 Task: Assign Issue Issue0000000356 to Sprint Sprint0000000214 in Scrum Project Project0000000072 in Jira. Assign Issue Issue0000000357 to Sprint Sprint0000000214 in Scrum Project Project0000000072 in Jira. Assign Issue Issue0000000358 to Sprint Sprint0000000215 in Scrum Project Project0000000072 in Jira. Assign Issue Issue0000000359 to Sprint Sprint0000000215 in Scrum Project Project0000000072 in Jira. Assign Issue Issue0000000360 to Sprint Sprint0000000216 in Scrum Project Project0000000072 in Jira
Action: Mouse moved to (341, 116)
Screenshot: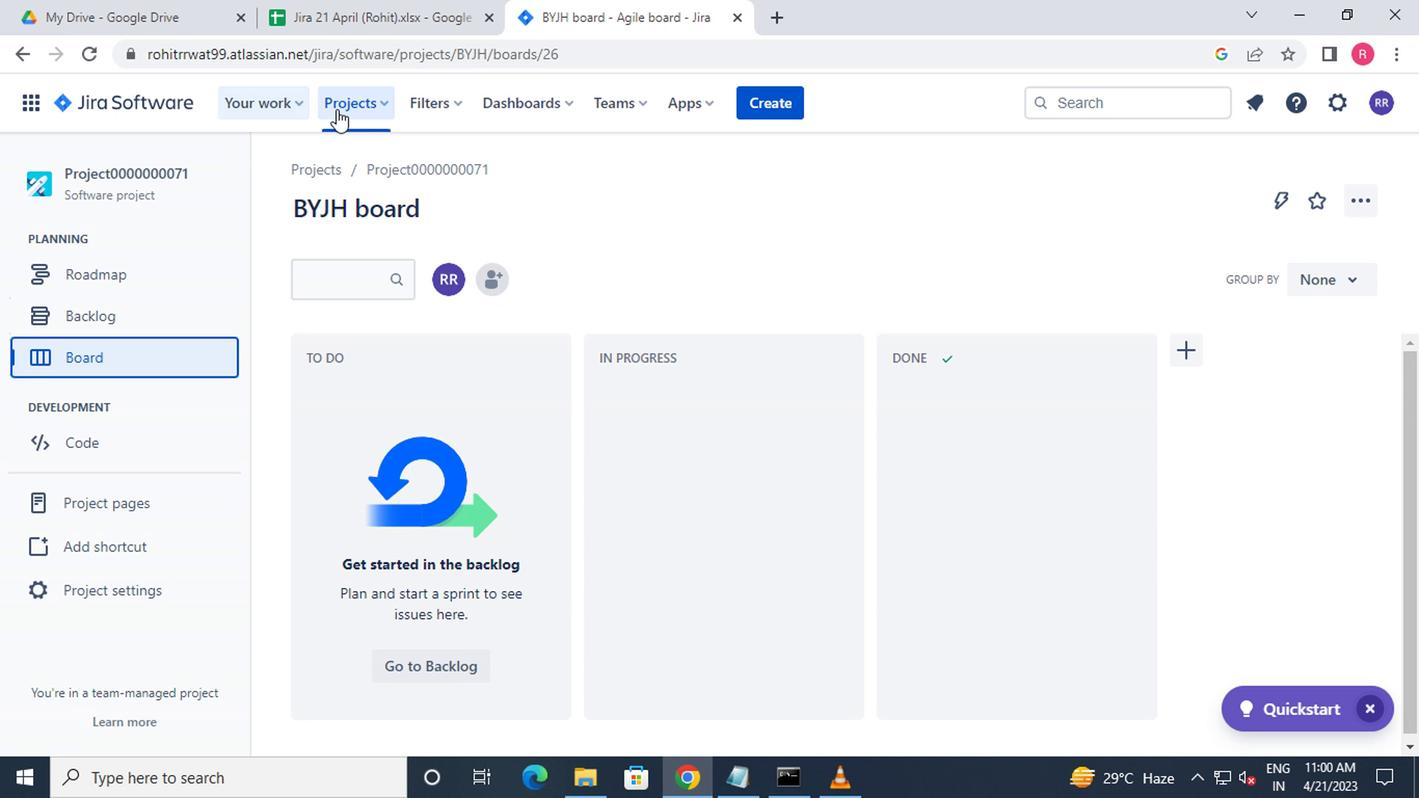 
Action: Mouse pressed left at (341, 116)
Screenshot: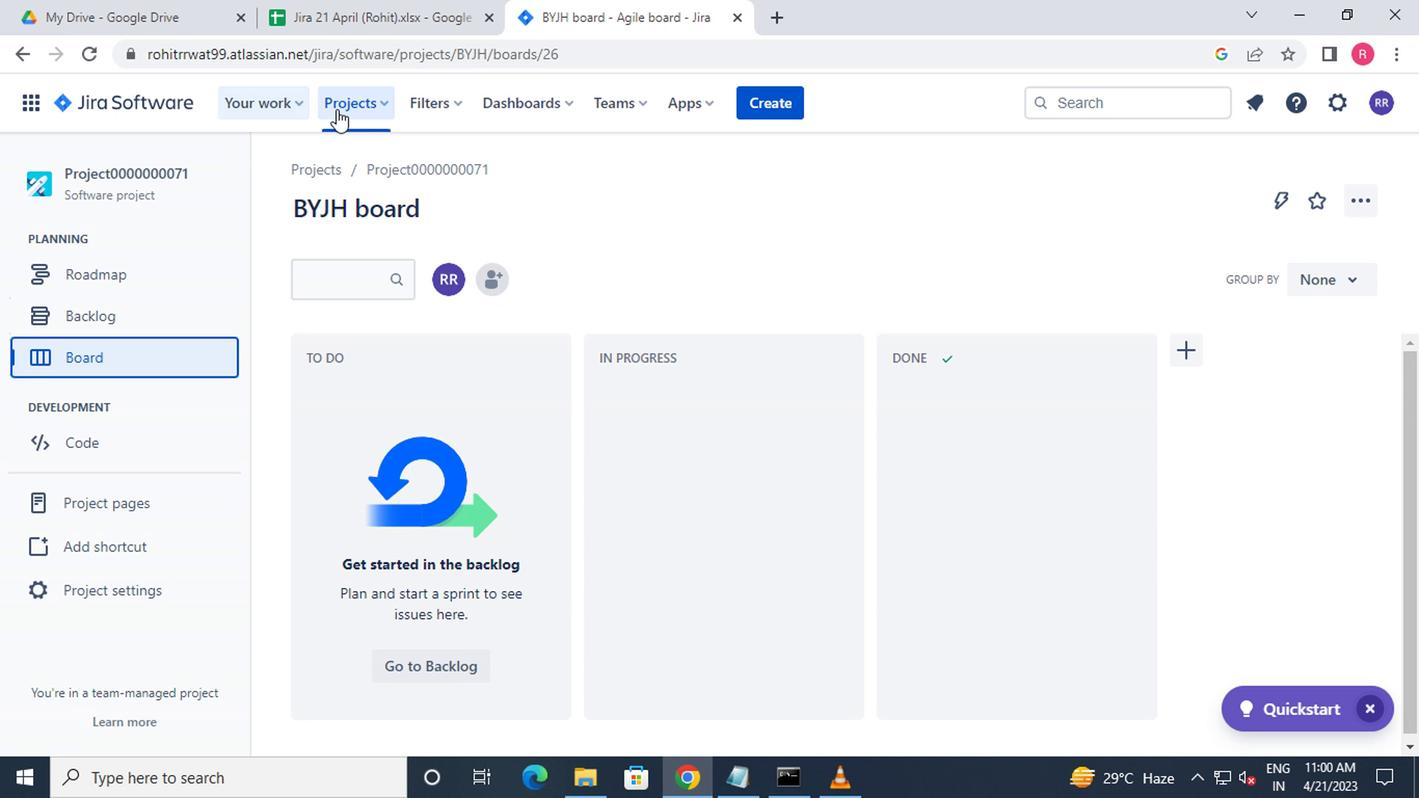 
Action: Mouse moved to (439, 251)
Screenshot: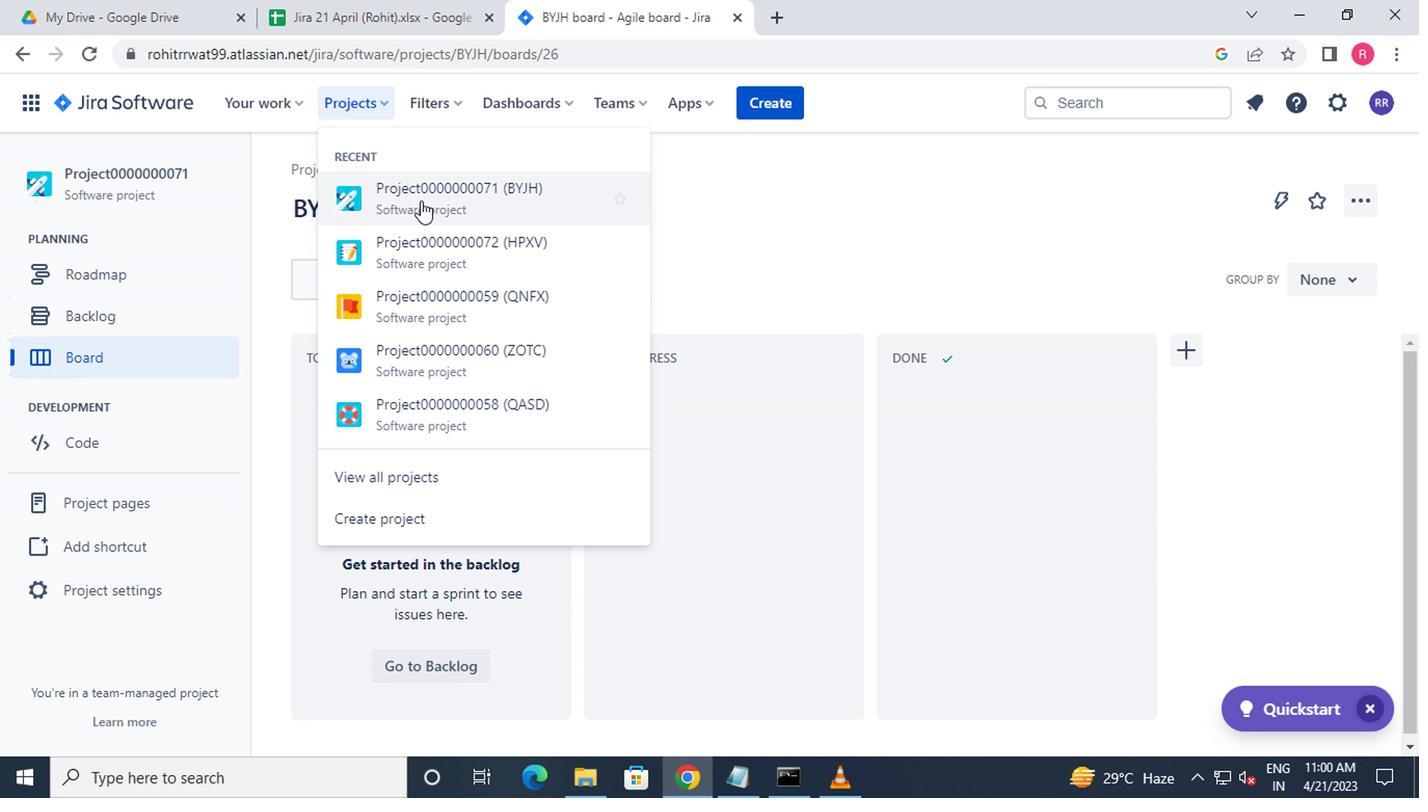 
Action: Mouse pressed left at (439, 251)
Screenshot: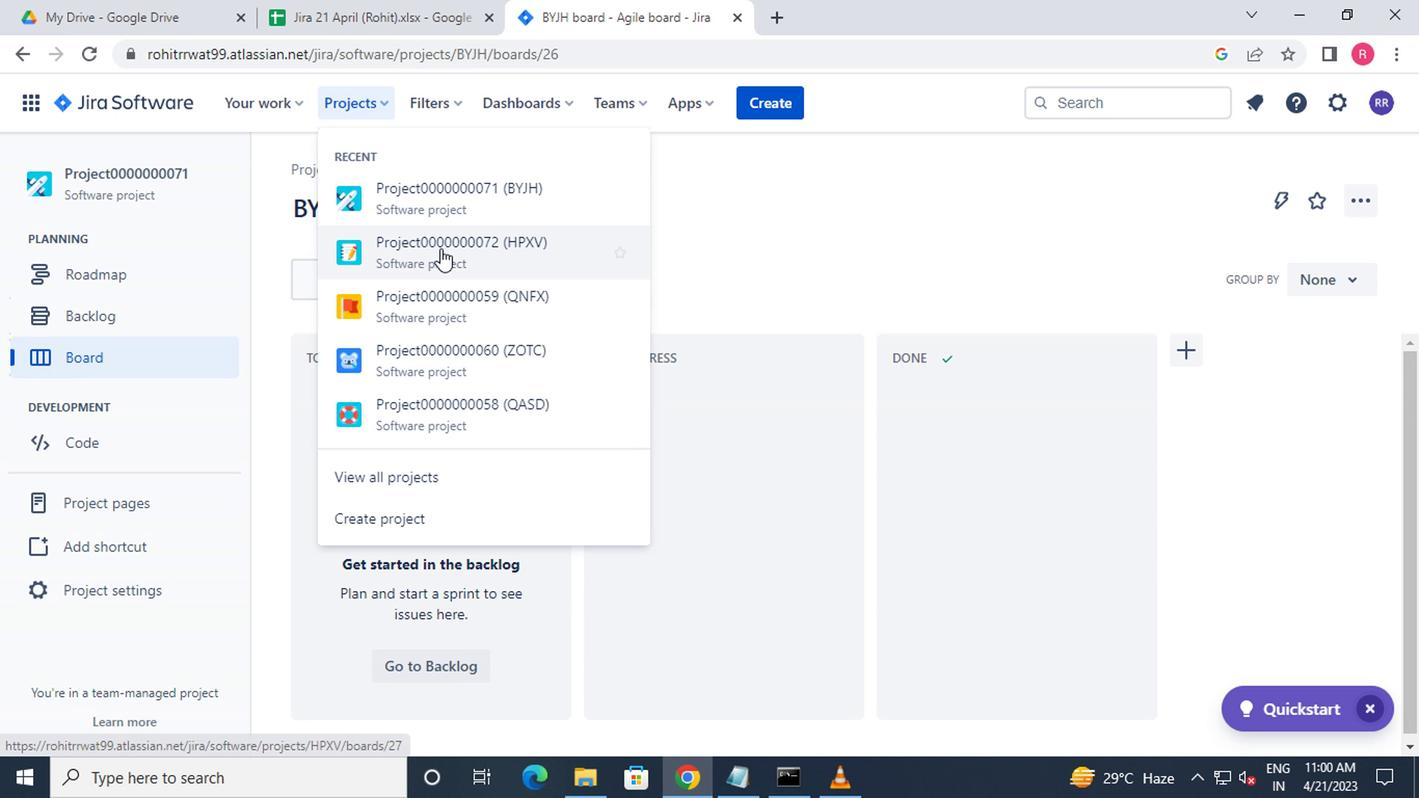 
Action: Mouse moved to (104, 311)
Screenshot: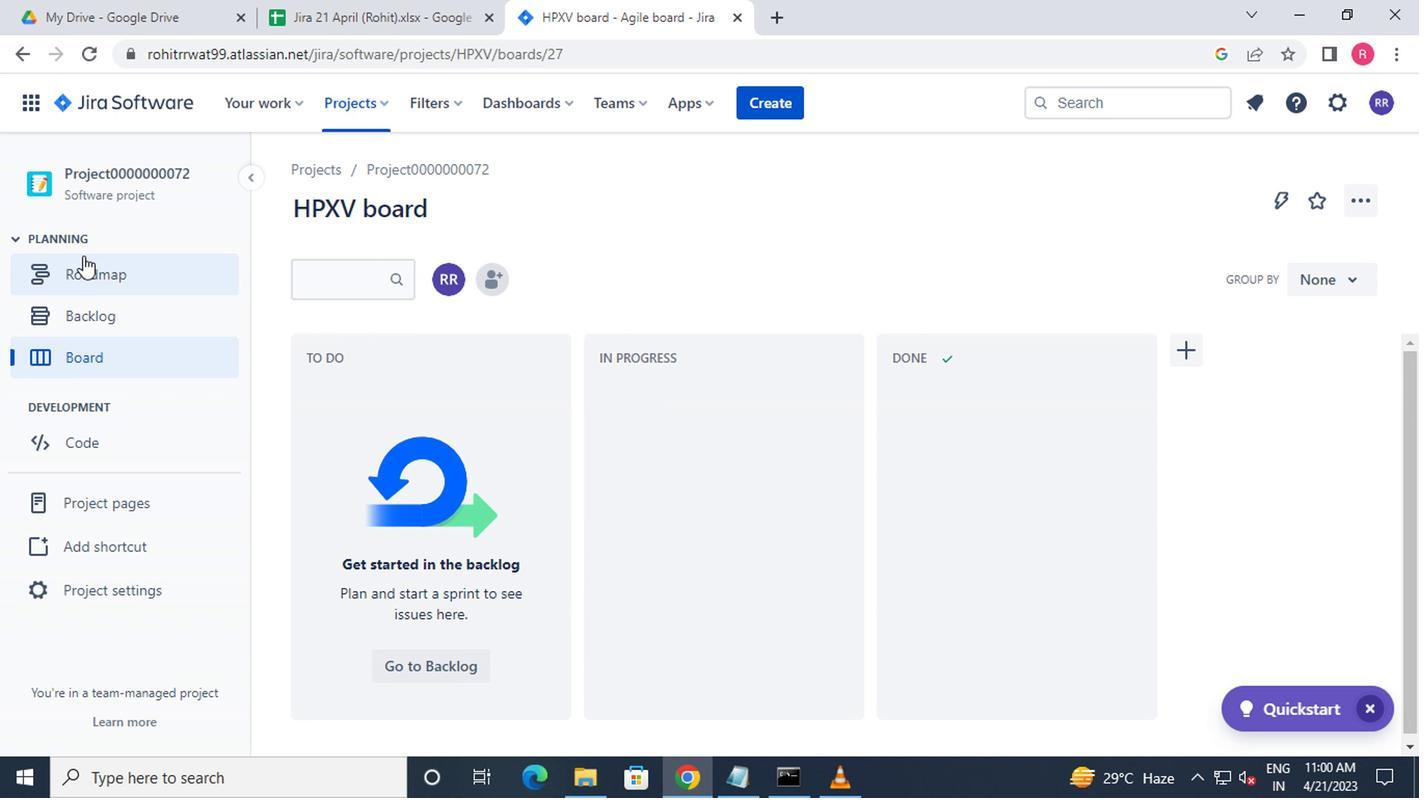
Action: Mouse pressed left at (104, 311)
Screenshot: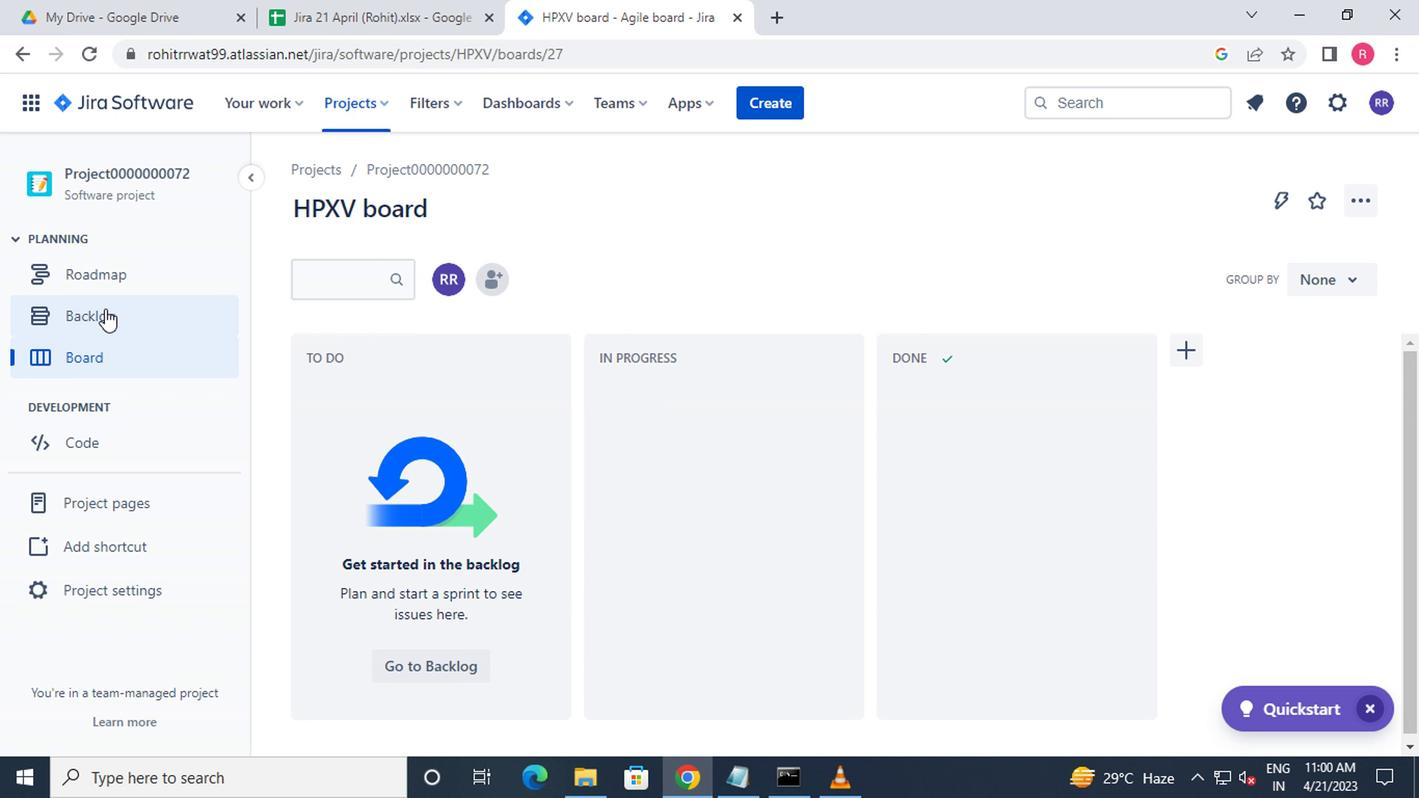 
Action: Mouse moved to (433, 343)
Screenshot: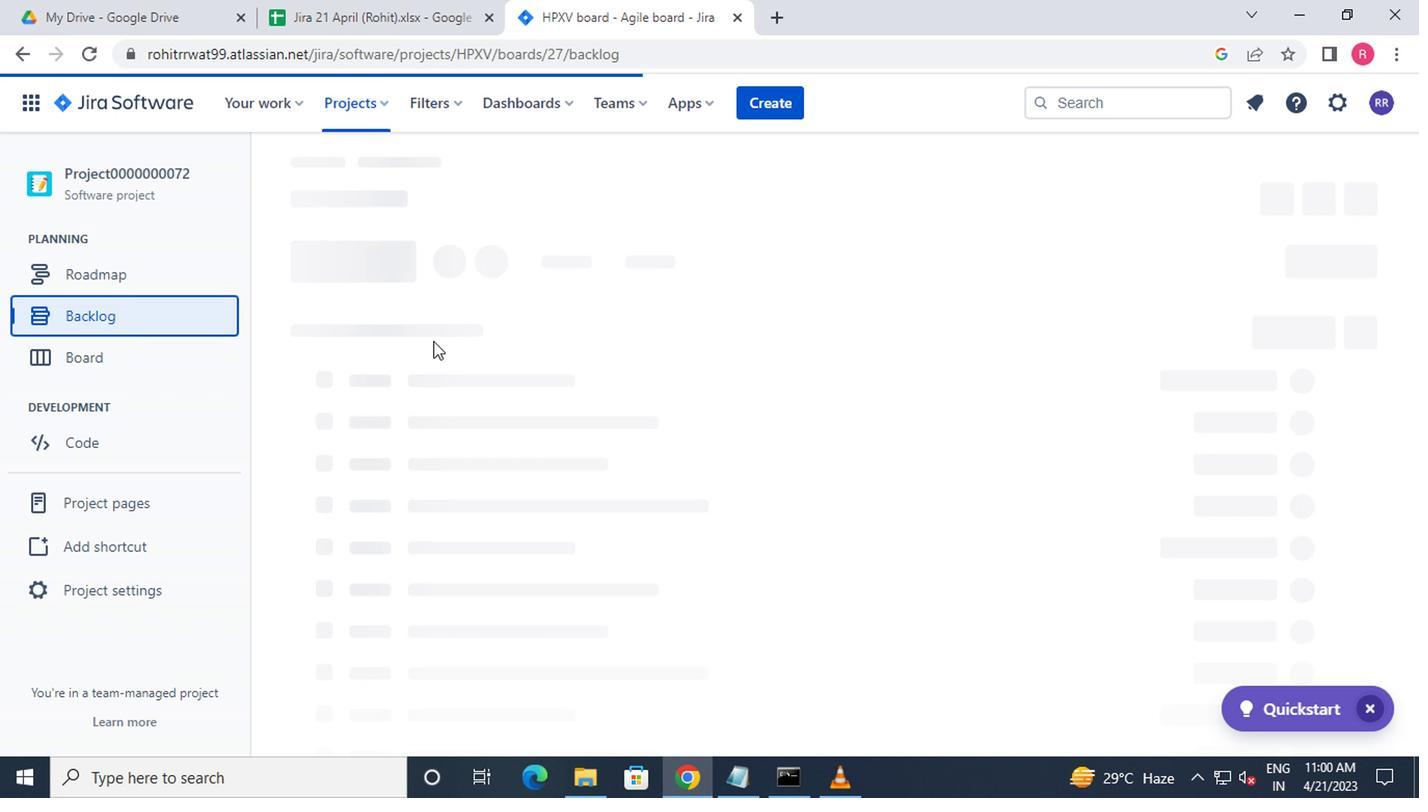 
Action: Mouse scrolled (433, 342) with delta (0, -1)
Screenshot: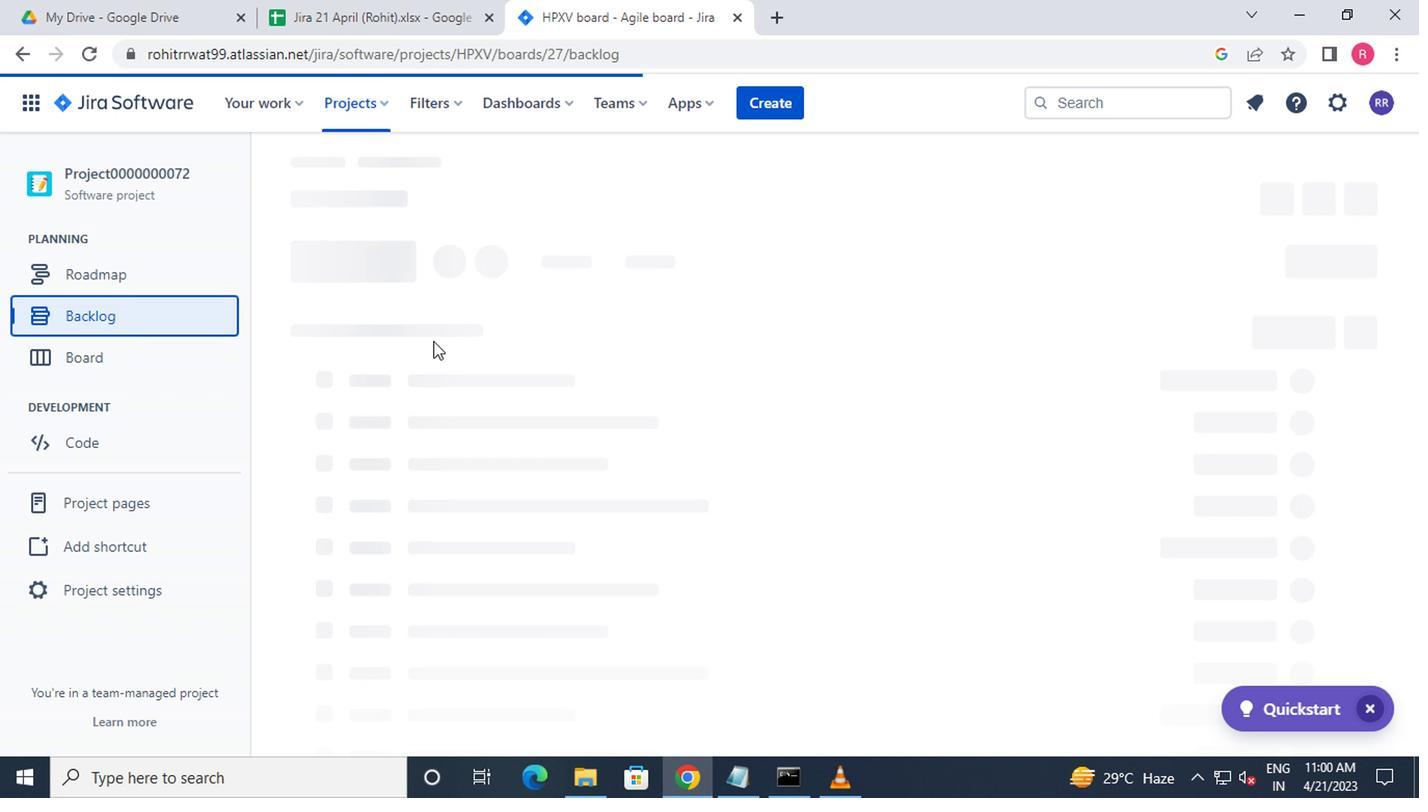 
Action: Mouse moved to (438, 344)
Screenshot: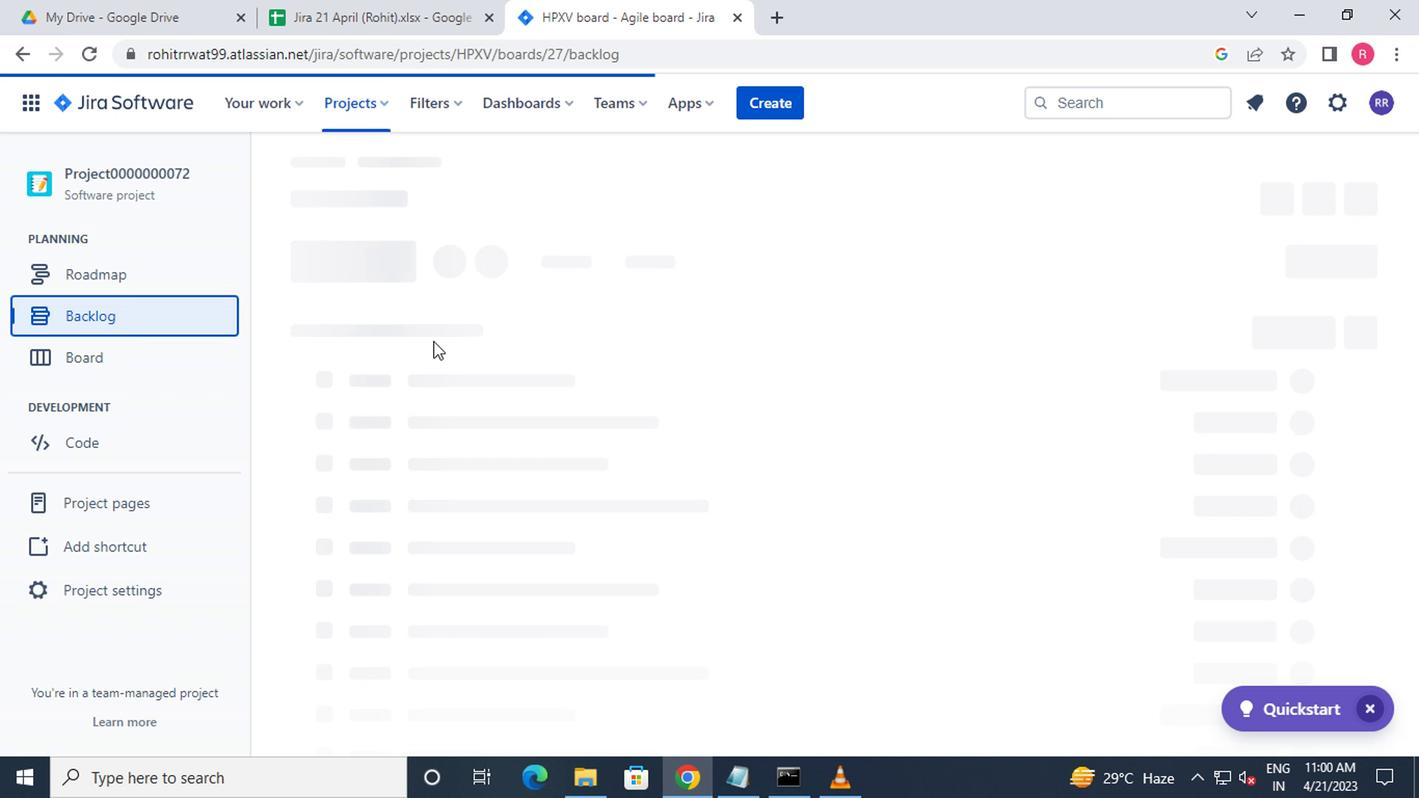 
Action: Mouse scrolled (438, 343) with delta (0, 0)
Screenshot: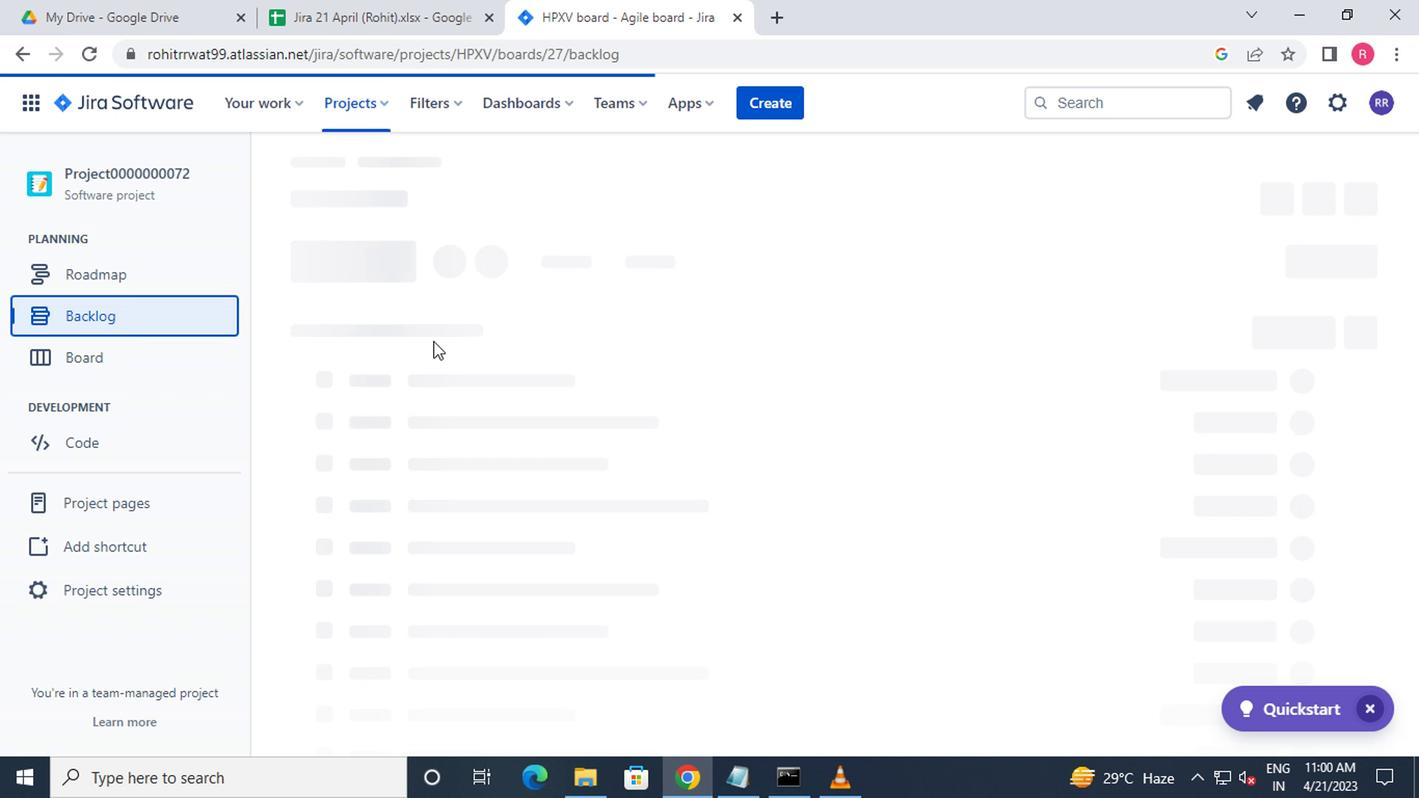 
Action: Mouse moved to (439, 344)
Screenshot: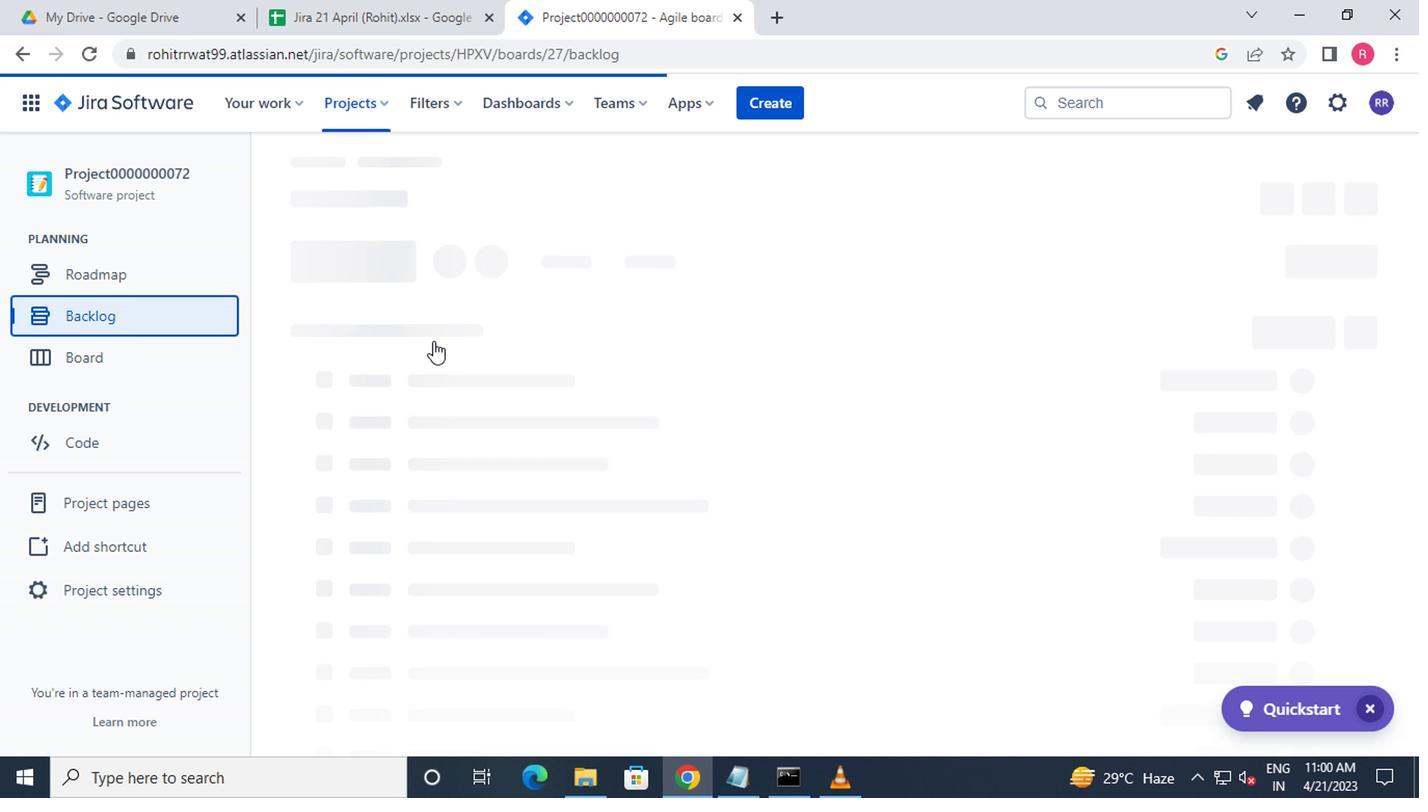 
Action: Mouse scrolled (439, 343) with delta (0, 0)
Screenshot: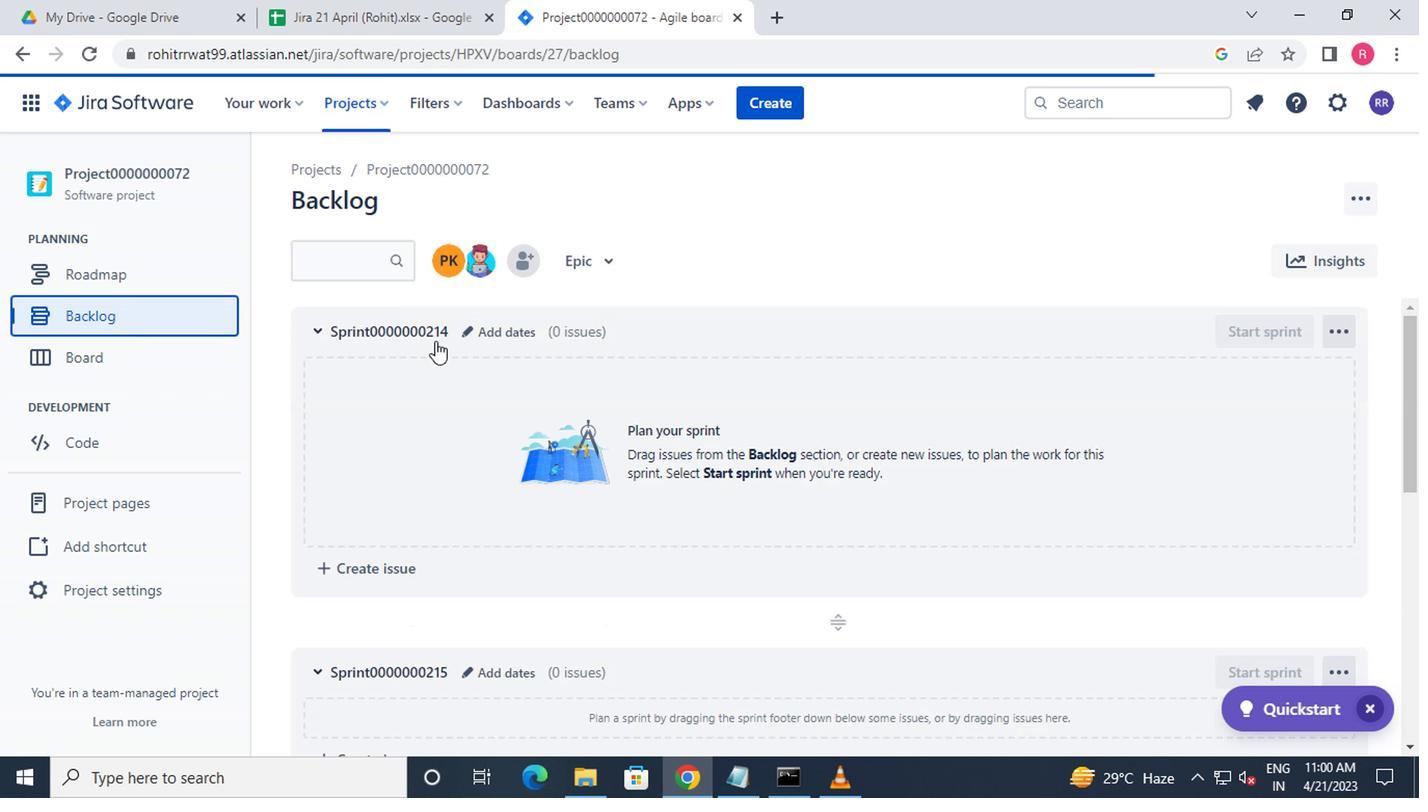 
Action: Mouse moved to (439, 351)
Screenshot: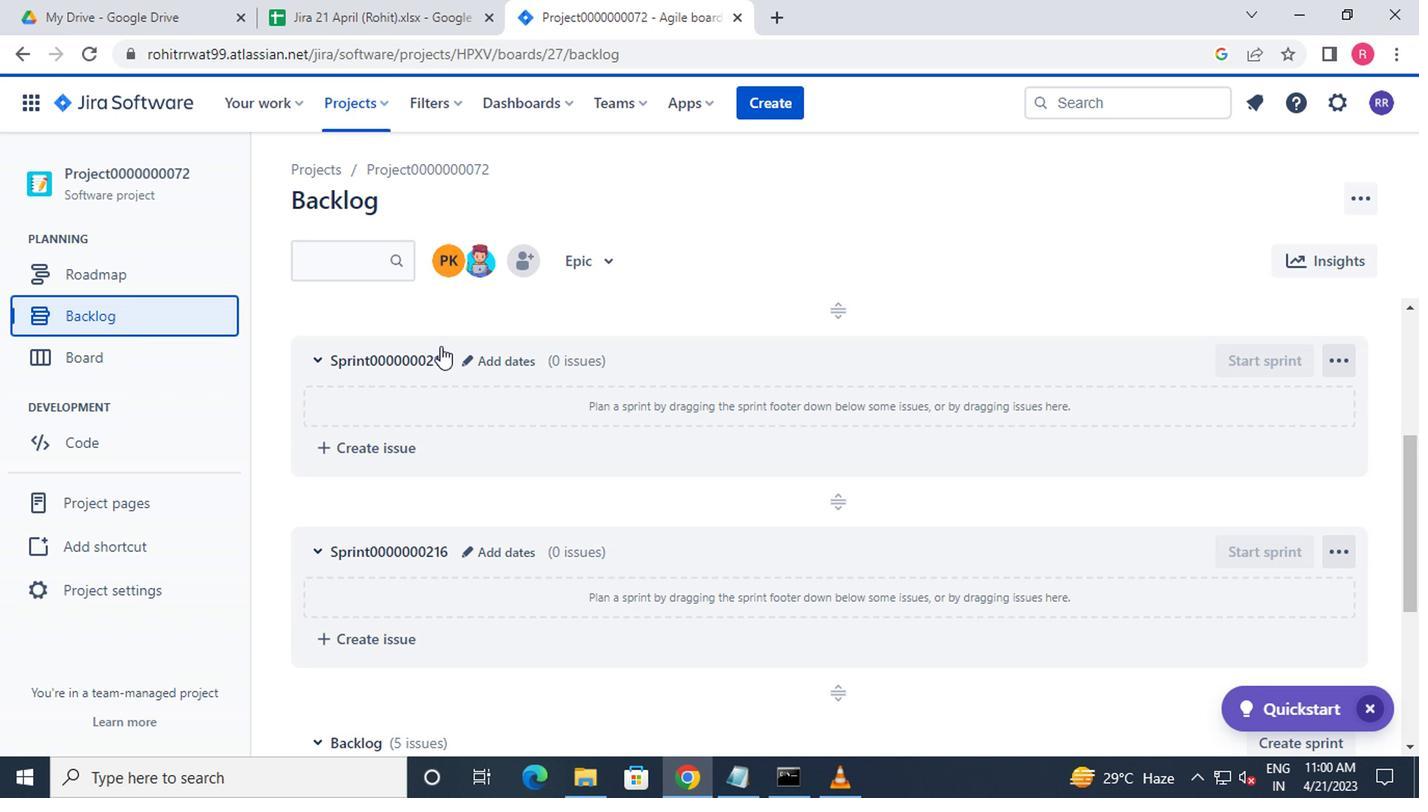 
Action: Mouse scrolled (439, 349) with delta (0, -1)
Screenshot: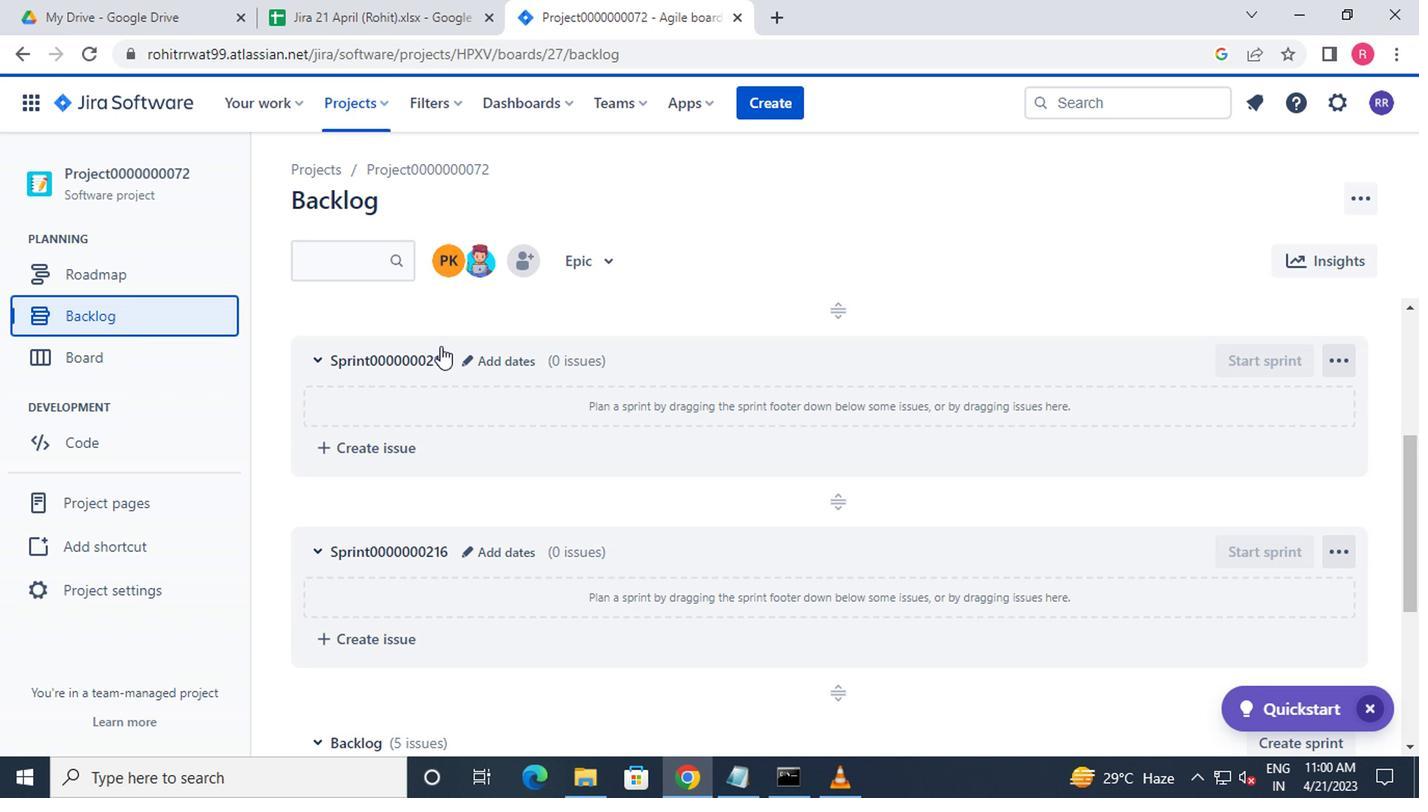 
Action: Mouse moved to (439, 351)
Screenshot: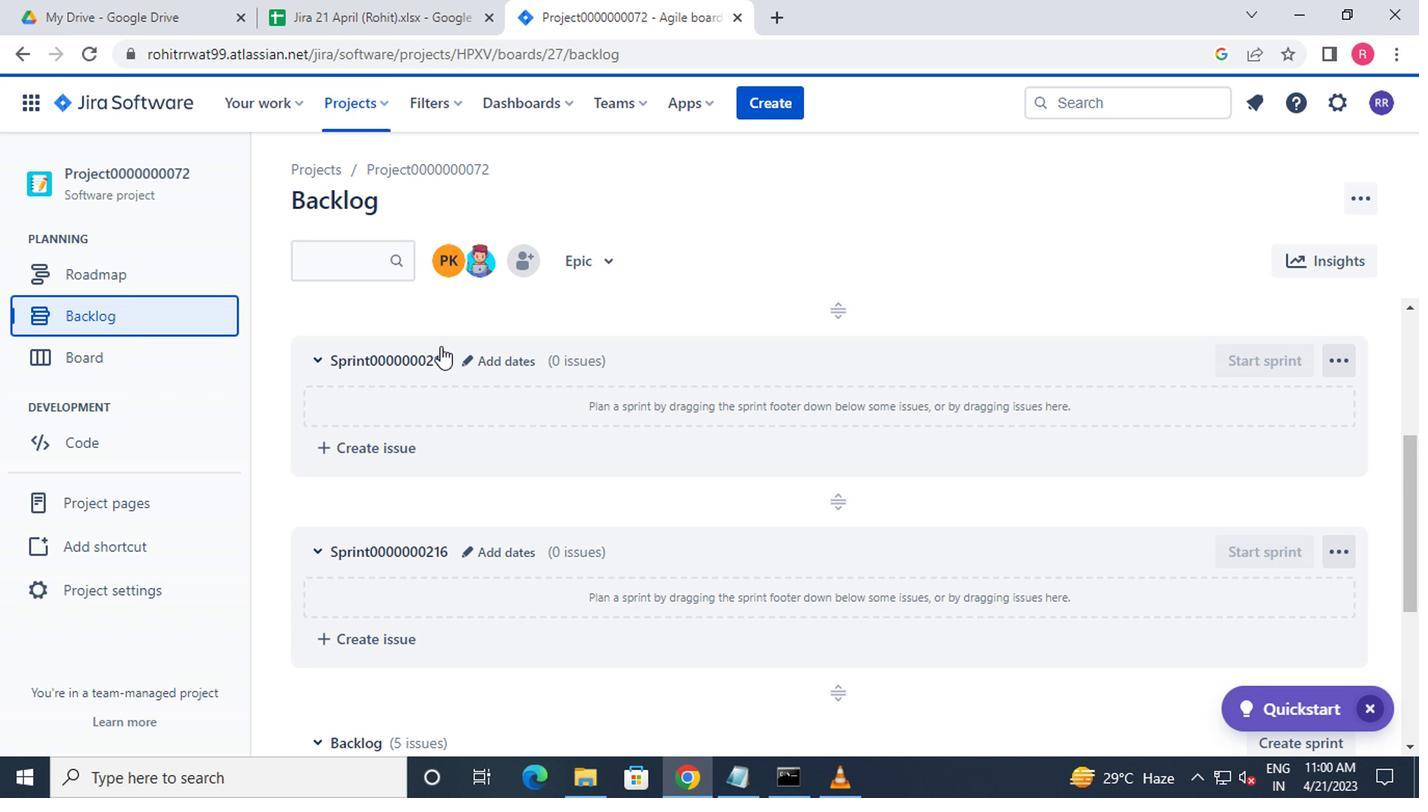 
Action: Mouse scrolled (439, 351) with delta (0, 0)
Screenshot: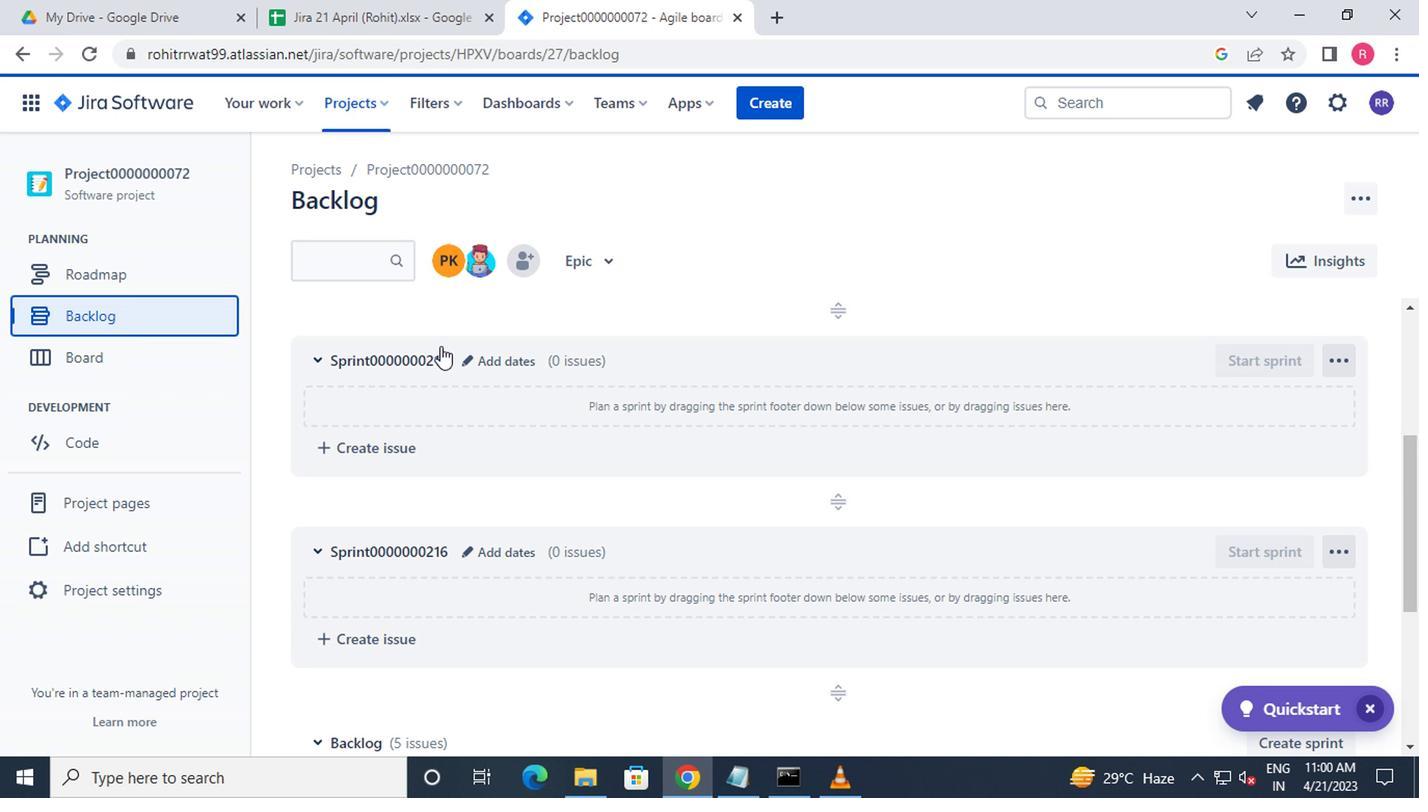 
Action: Mouse moved to (439, 352)
Screenshot: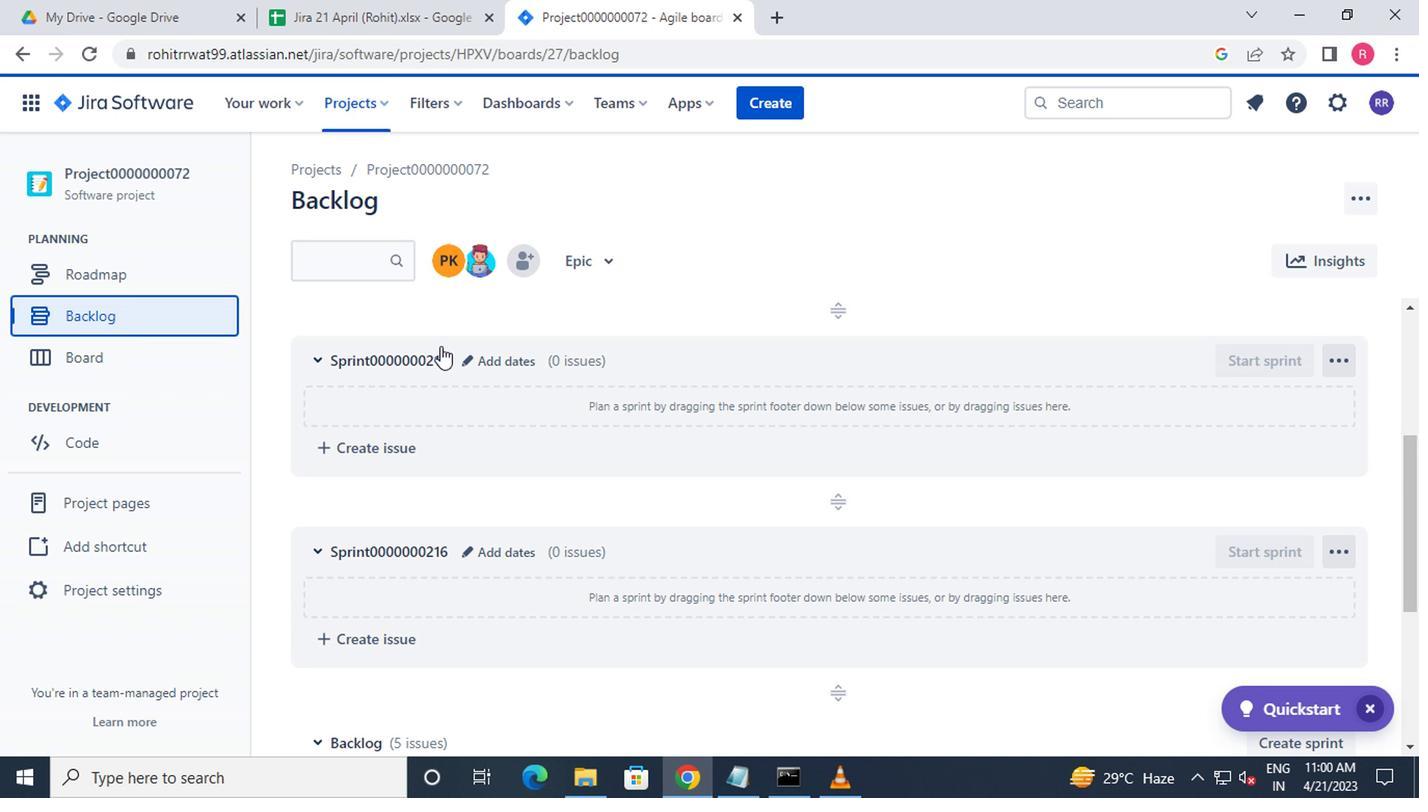
Action: Mouse scrolled (439, 351) with delta (0, 0)
Screenshot: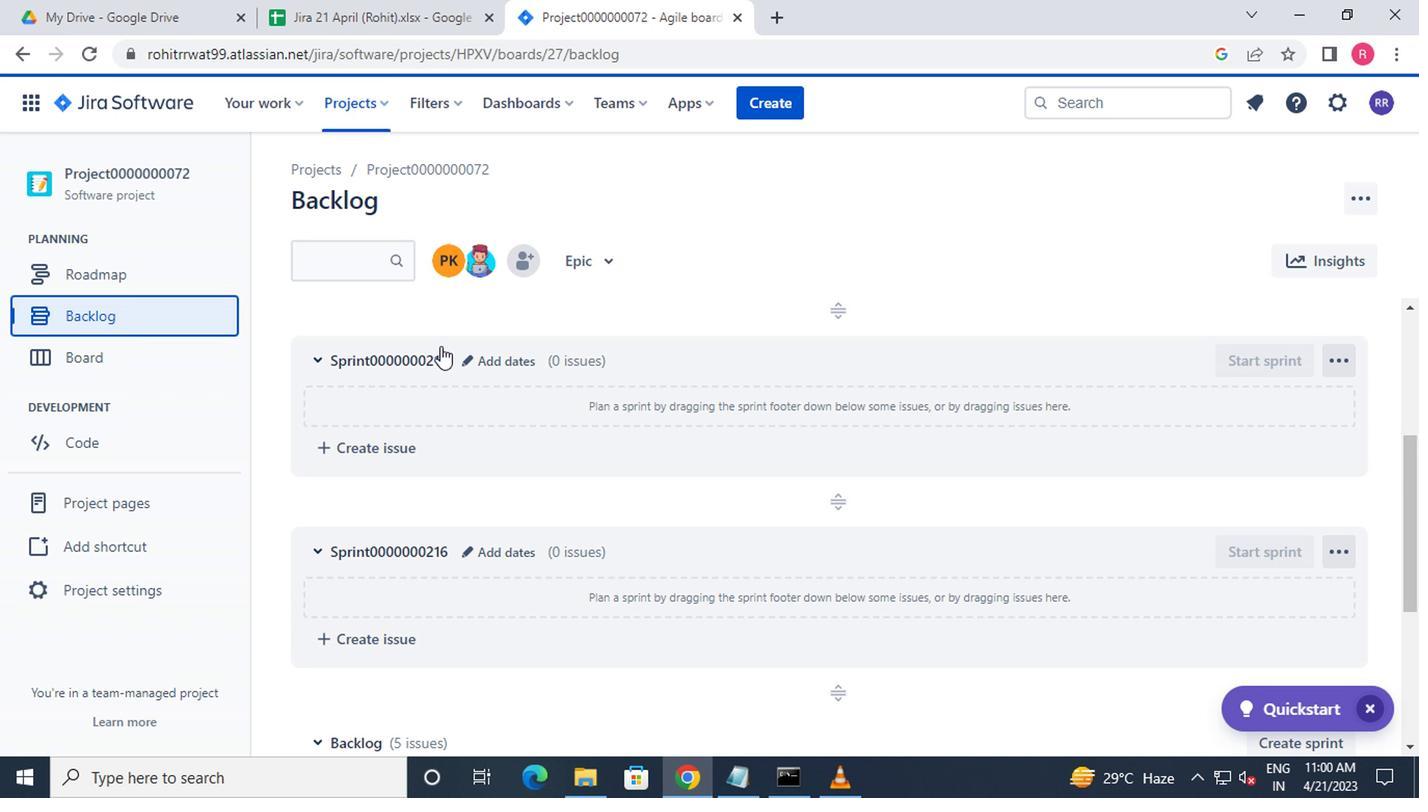 
Action: Mouse moved to (465, 422)
Screenshot: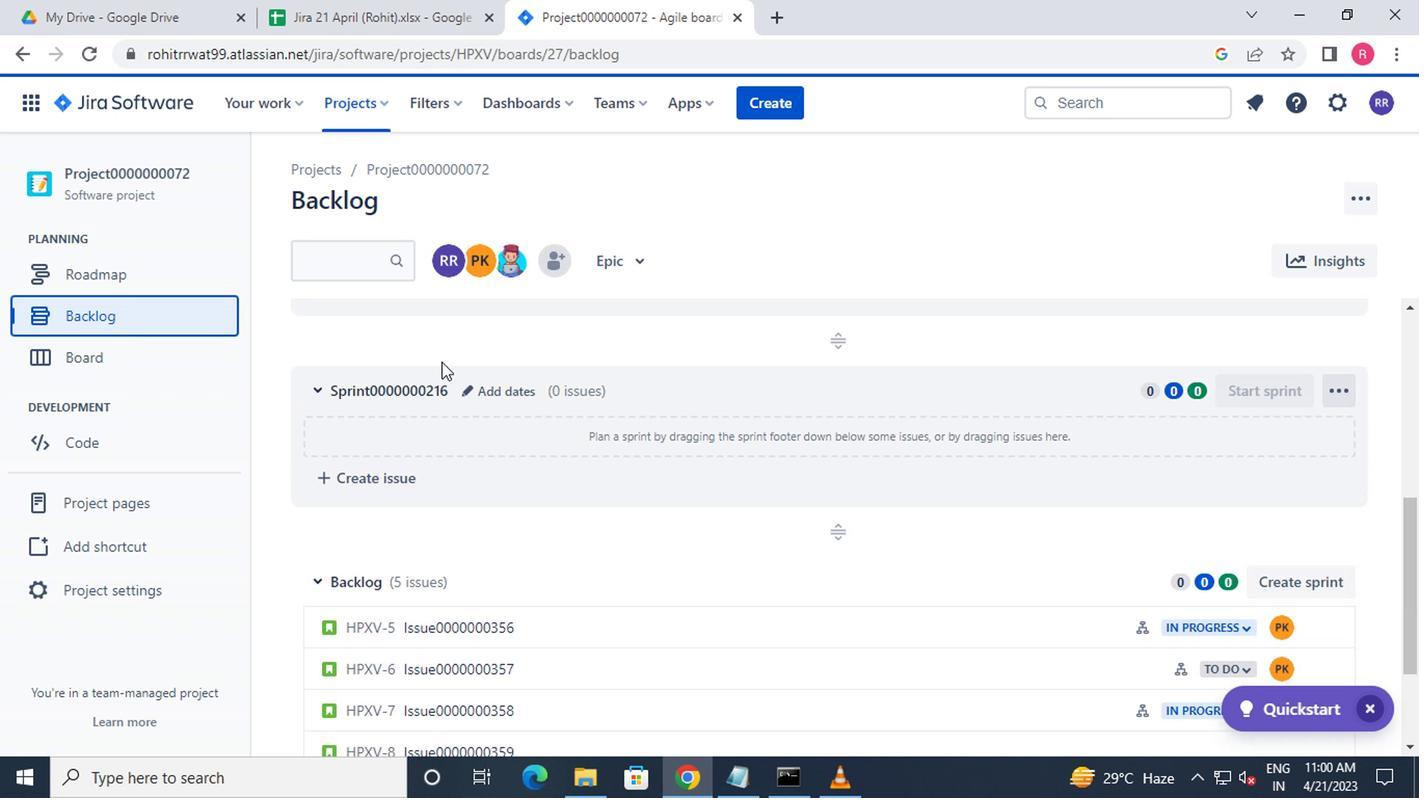 
Action: Mouse scrolled (465, 421) with delta (0, 0)
Screenshot: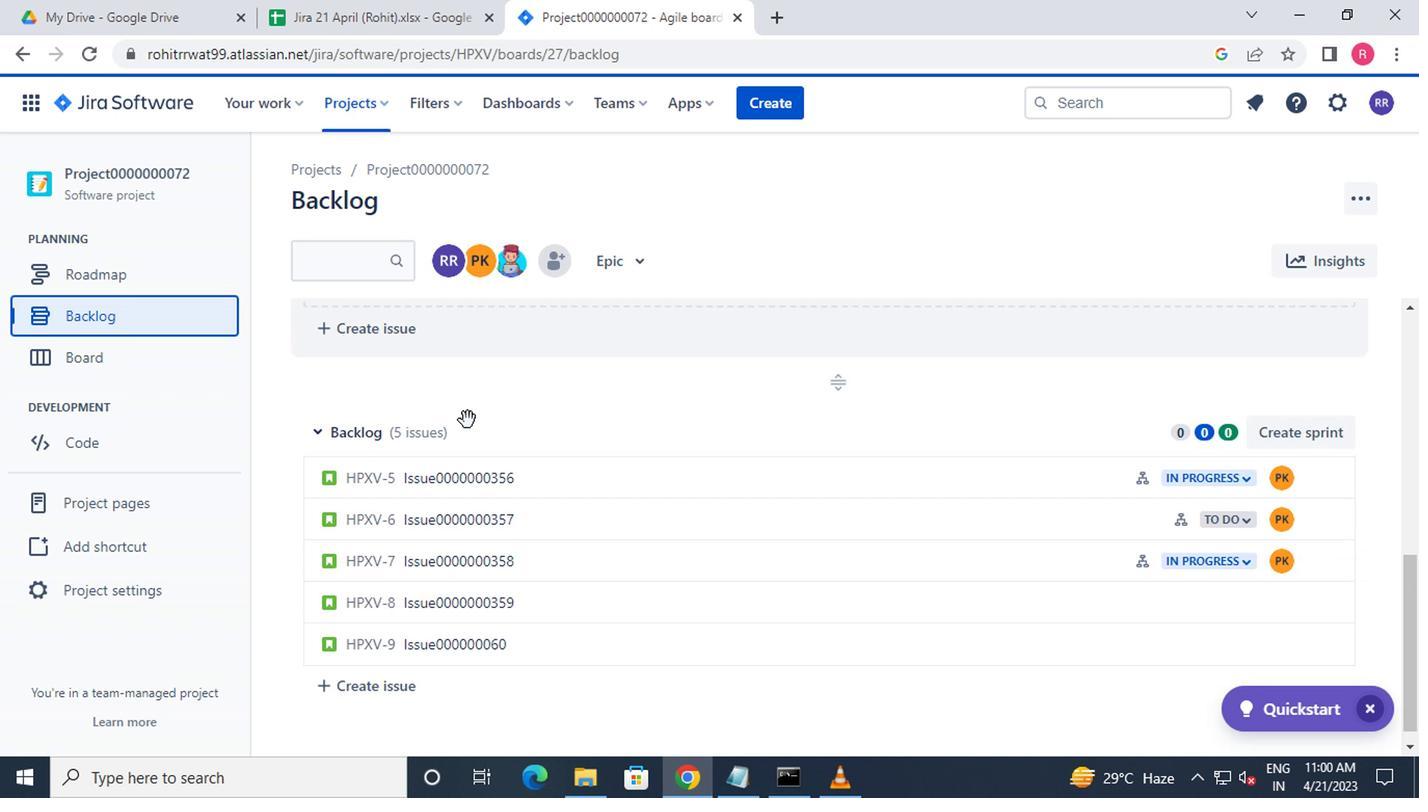 
Action: Mouse moved to (1309, 460)
Screenshot: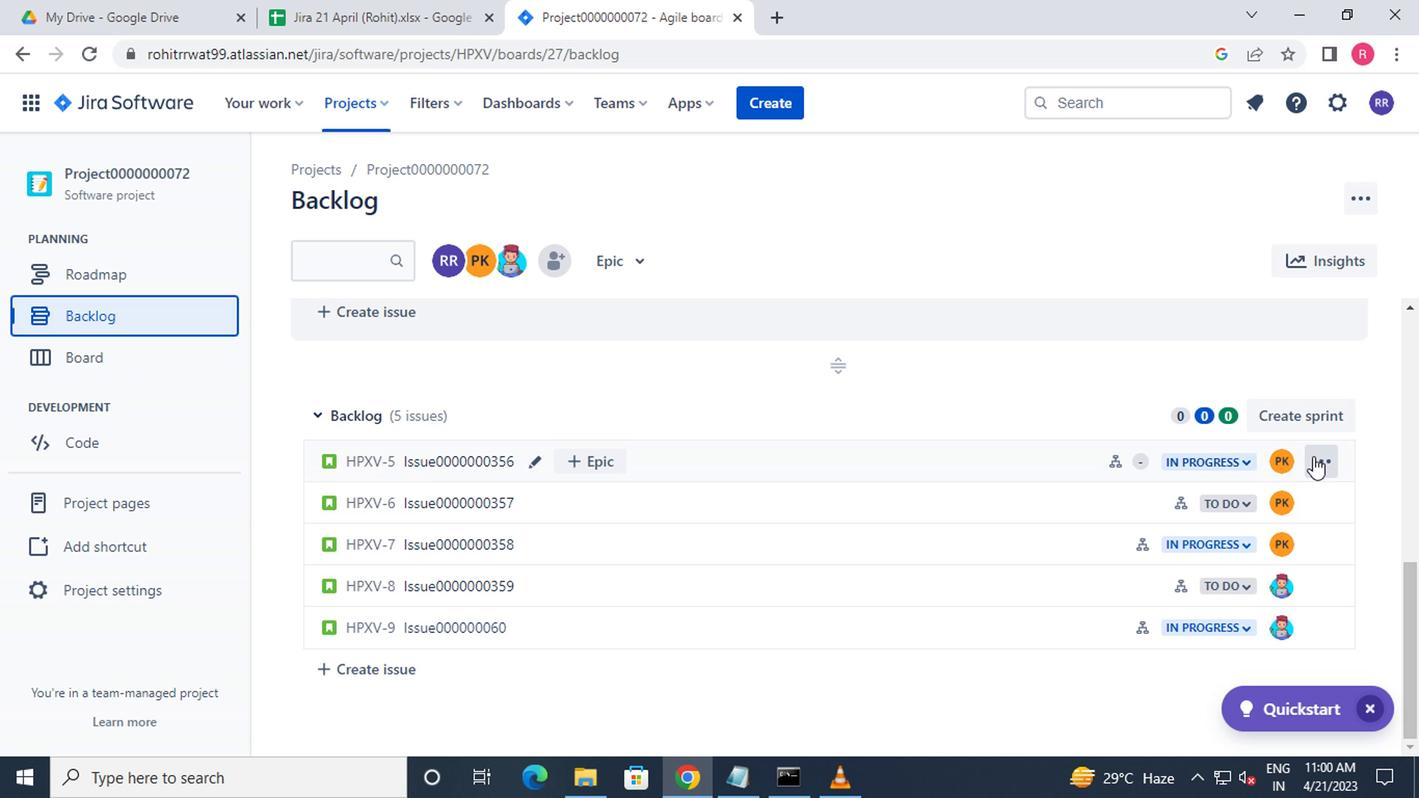 
Action: Mouse pressed left at (1309, 460)
Screenshot: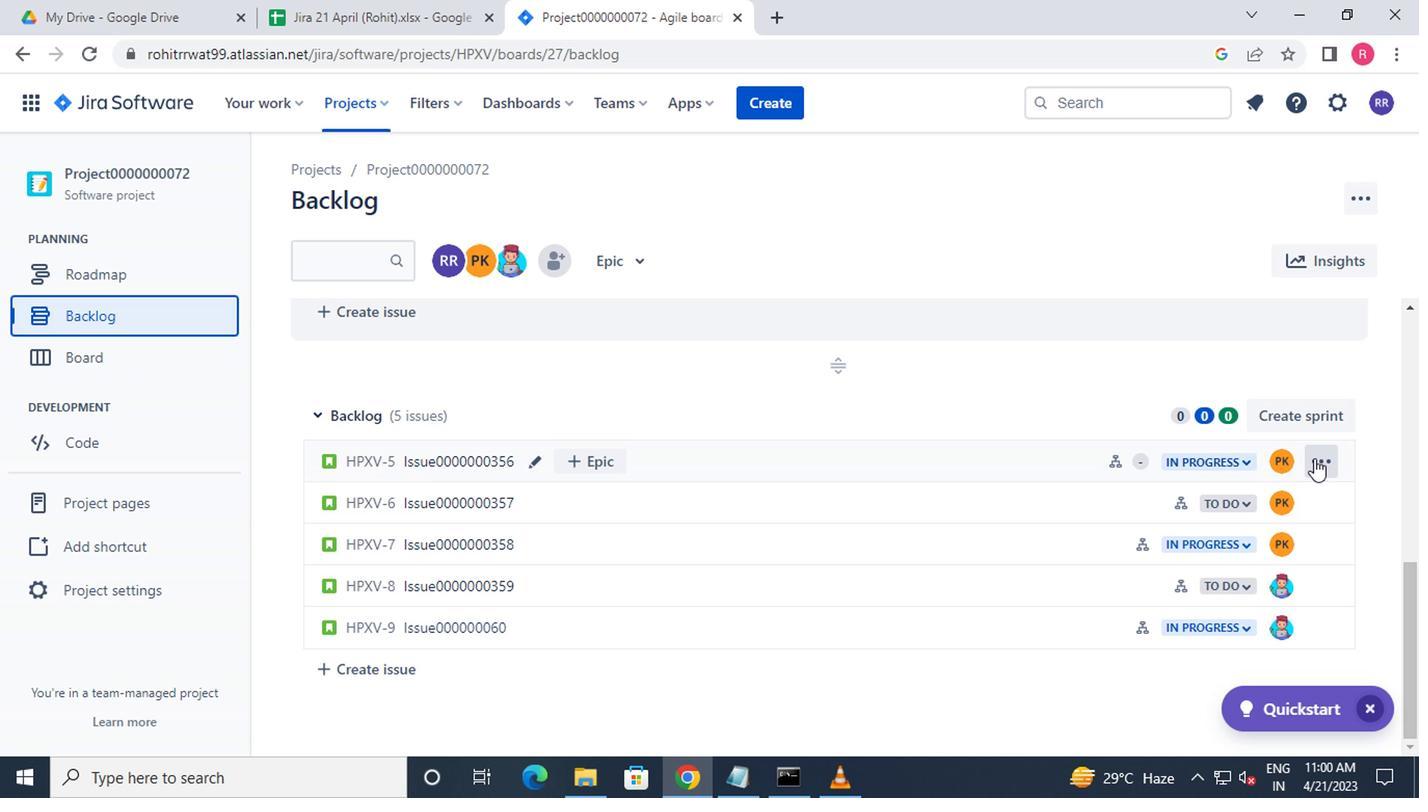 
Action: Mouse moved to (1272, 325)
Screenshot: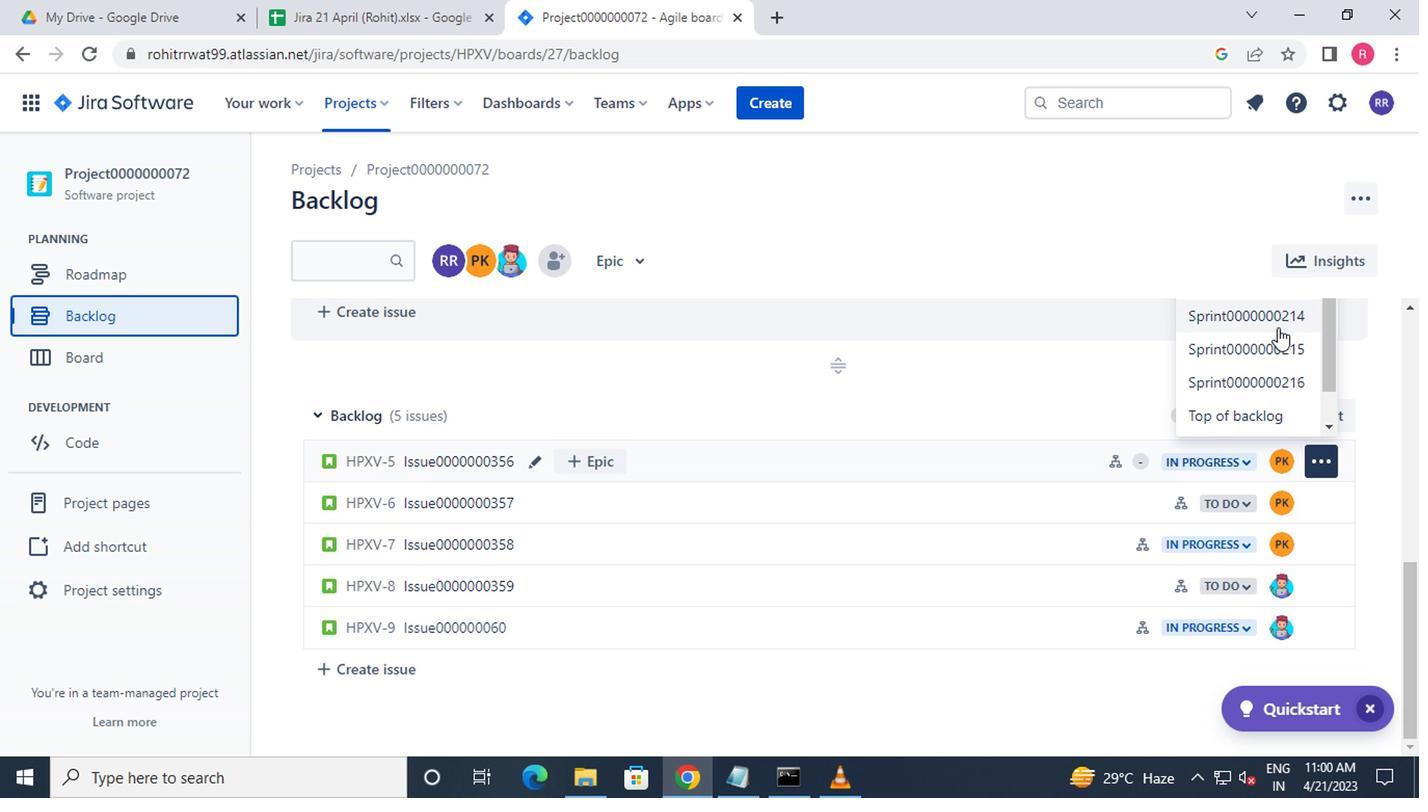 
Action: Mouse pressed left at (1272, 325)
Screenshot: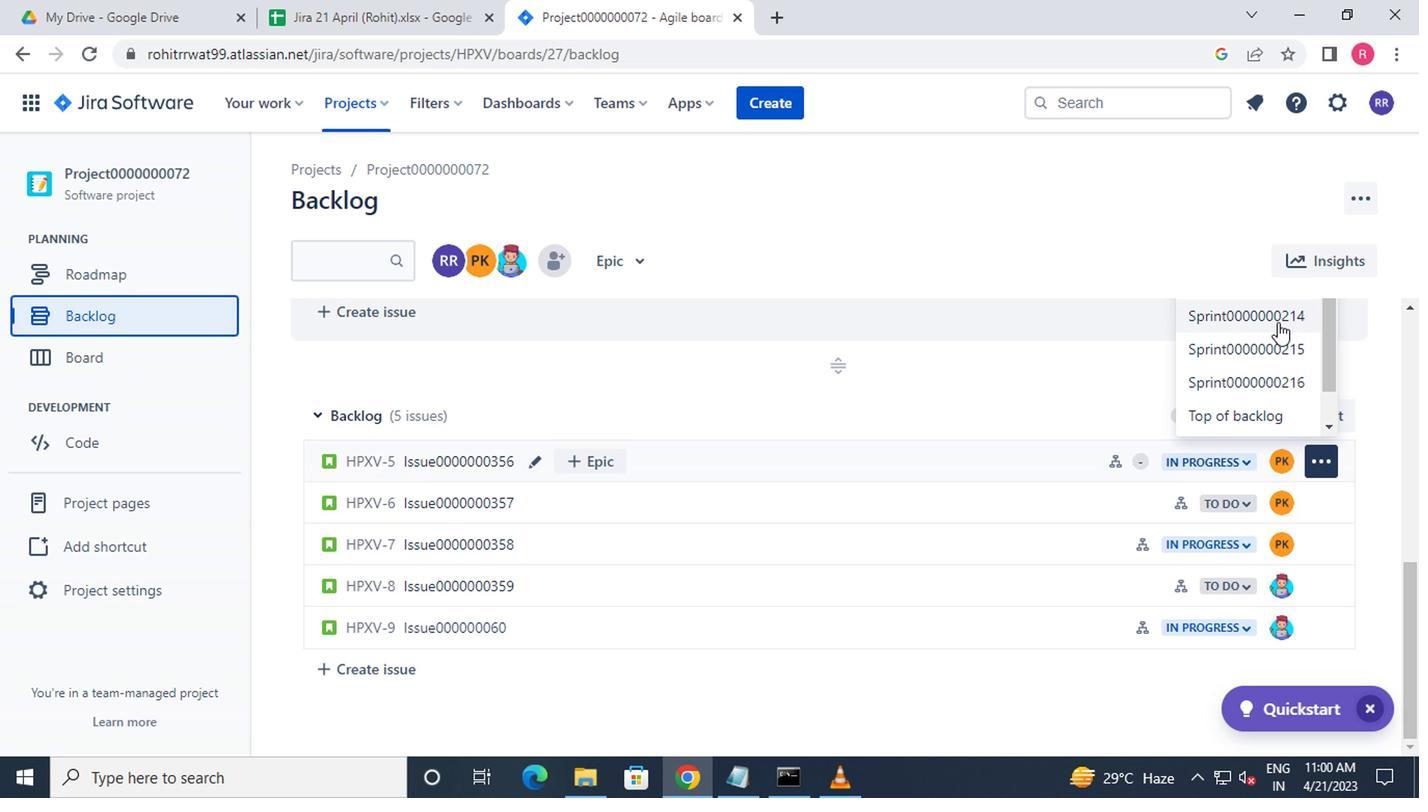 
Action: Mouse moved to (1309, 516)
Screenshot: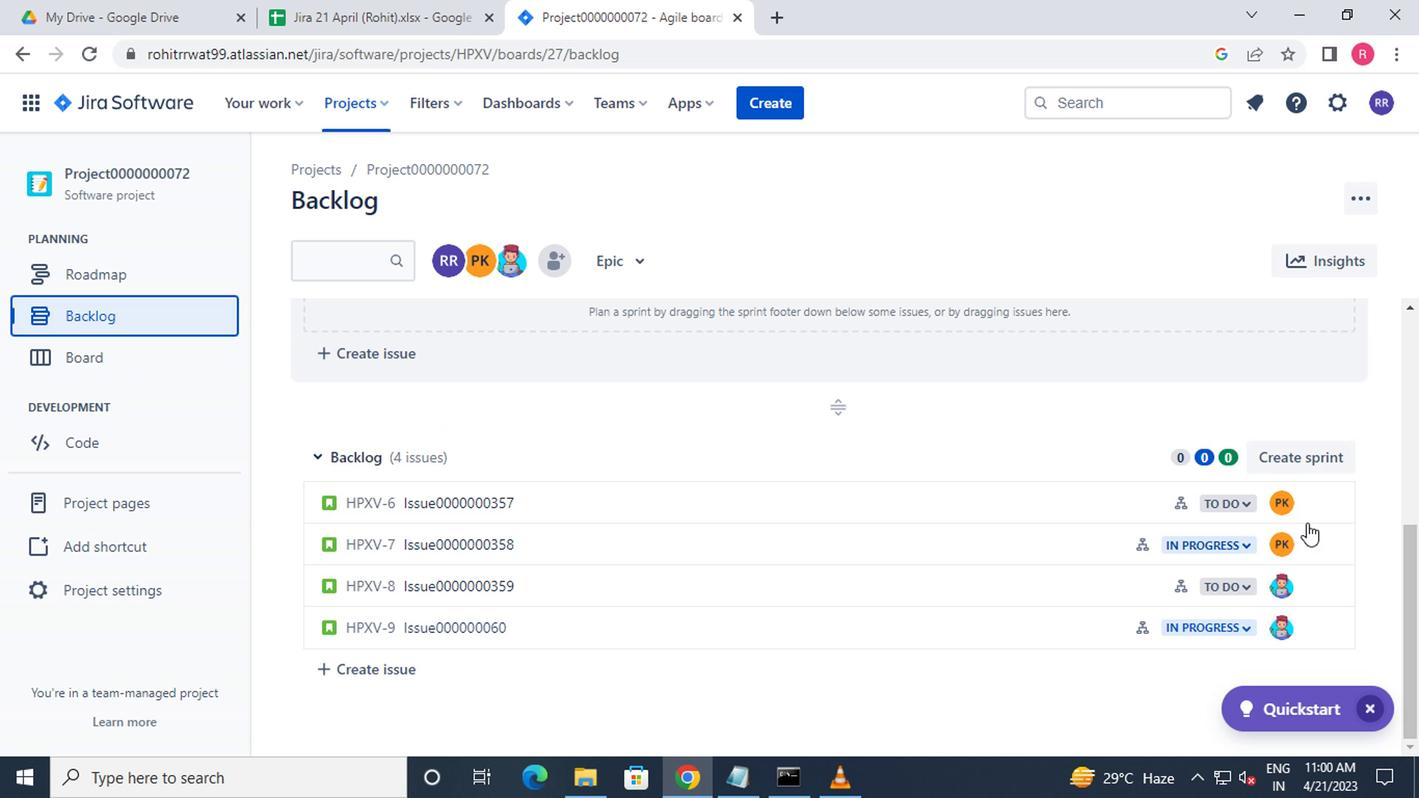 
Action: Mouse pressed left at (1309, 516)
Screenshot: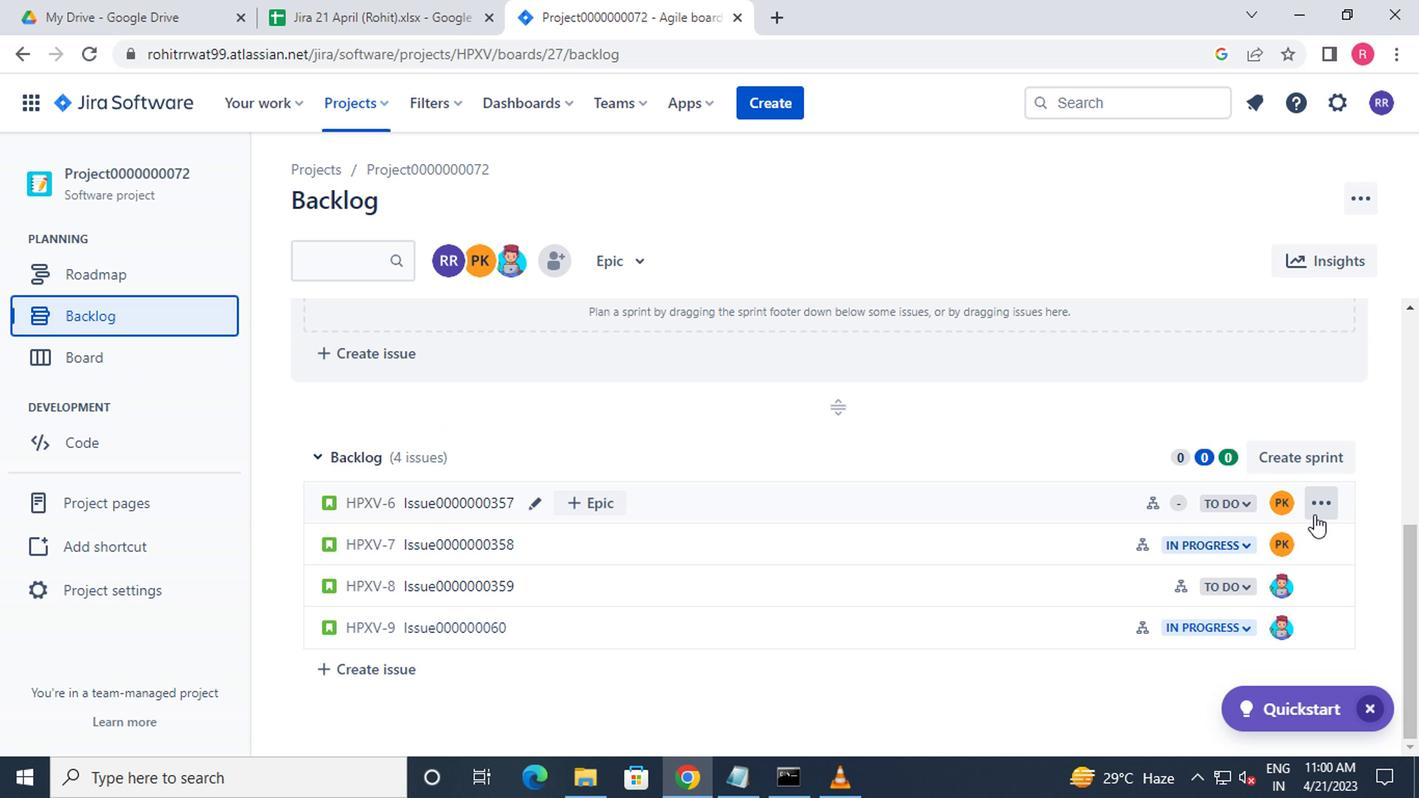 
Action: Mouse moved to (1267, 361)
Screenshot: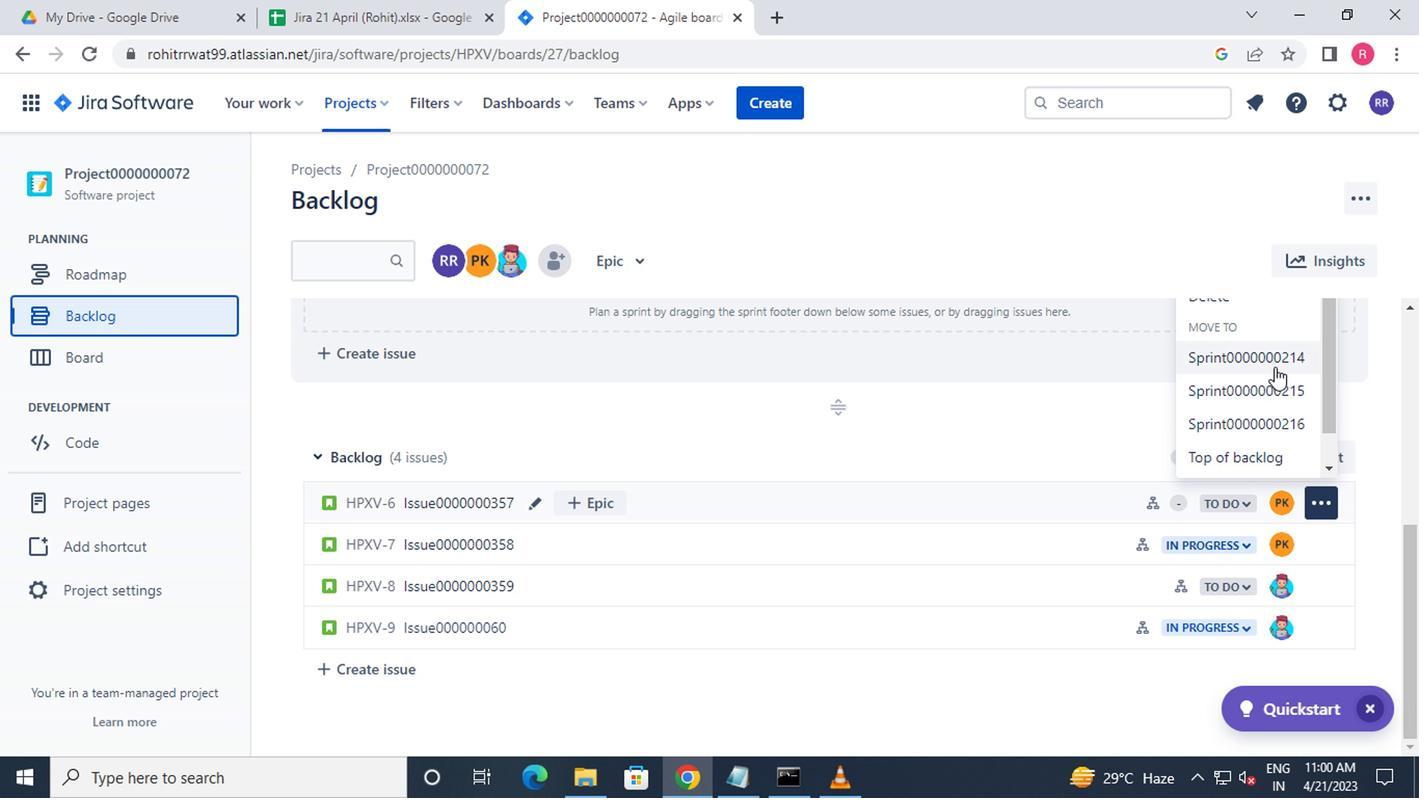 
Action: Mouse pressed left at (1267, 361)
Screenshot: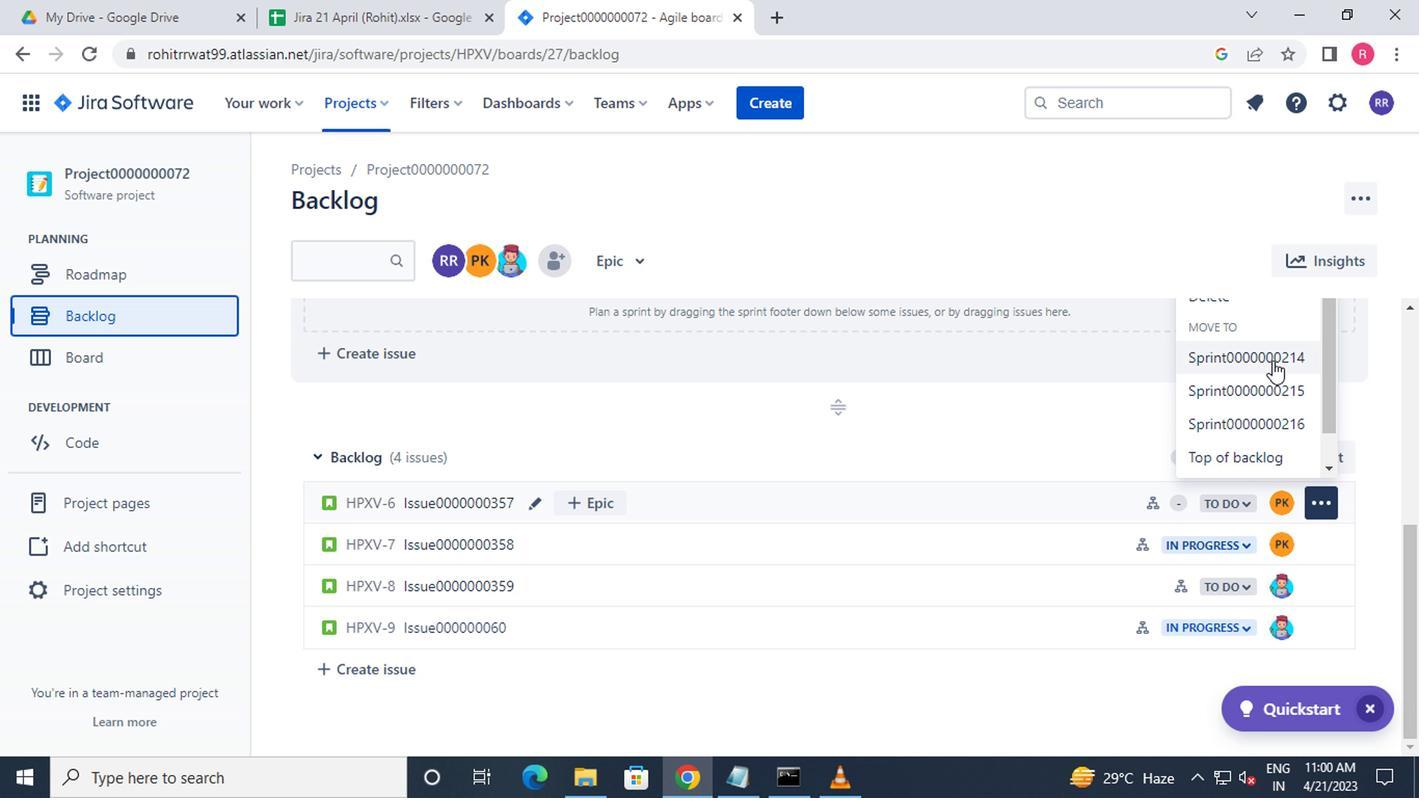 
Action: Mouse moved to (1302, 542)
Screenshot: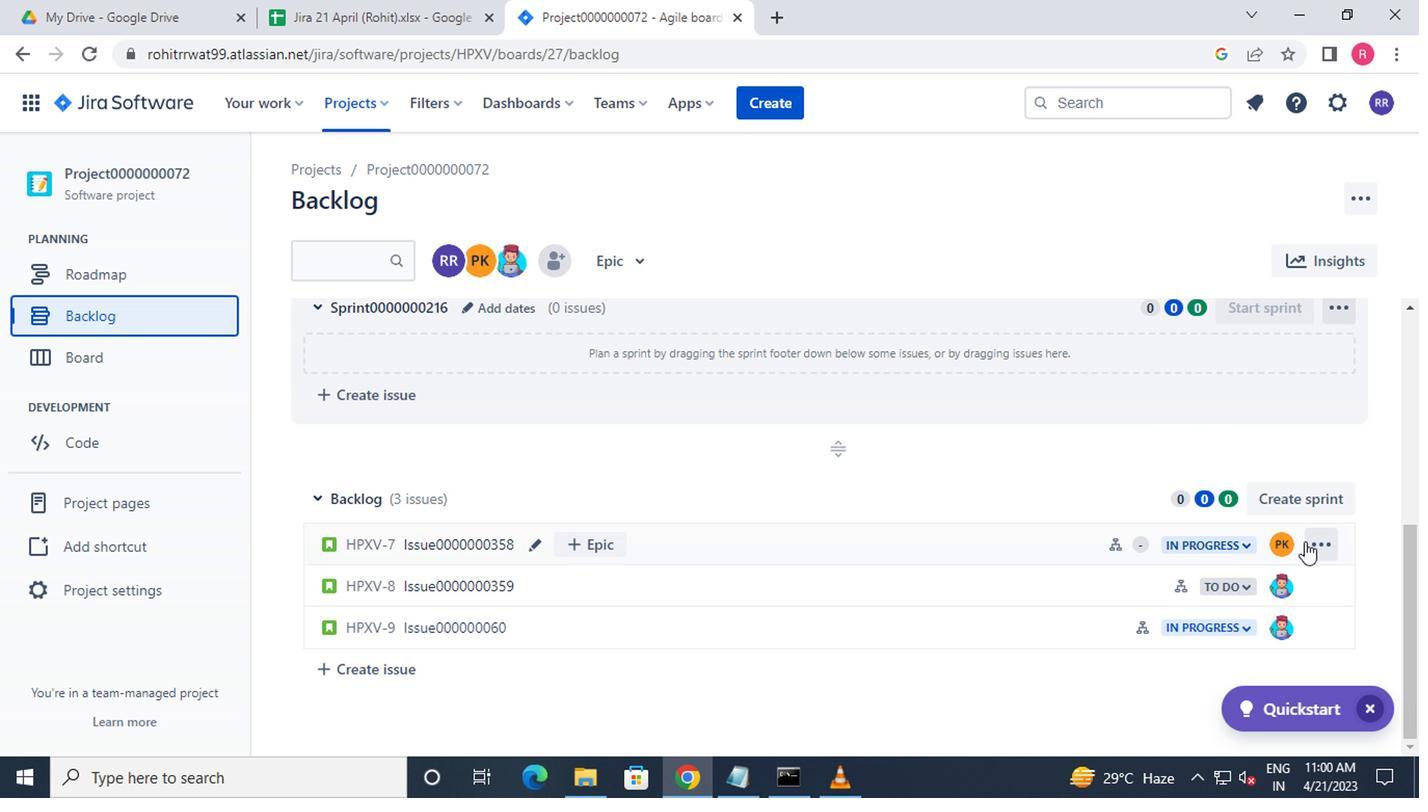 
Action: Mouse pressed left at (1302, 542)
Screenshot: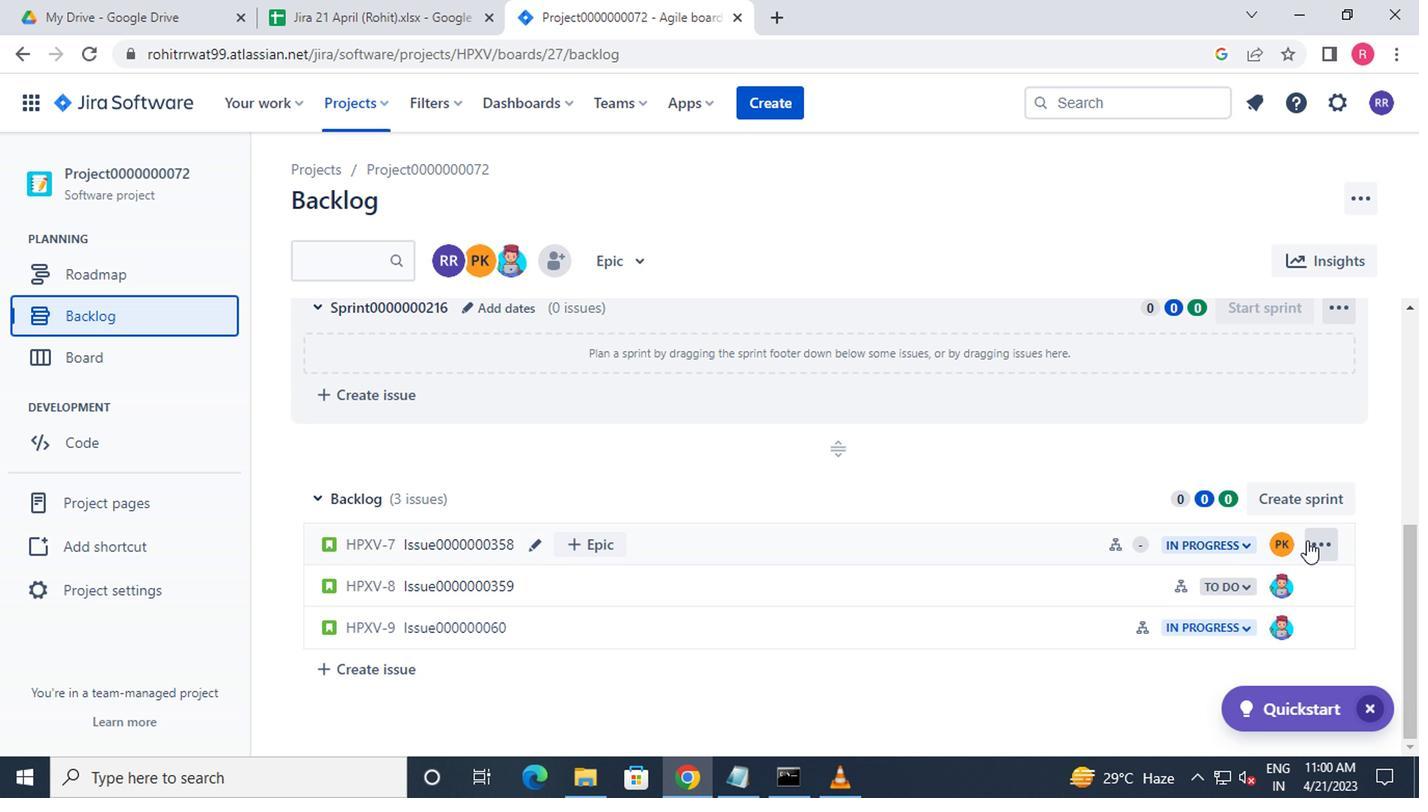 
Action: Mouse moved to (1252, 428)
Screenshot: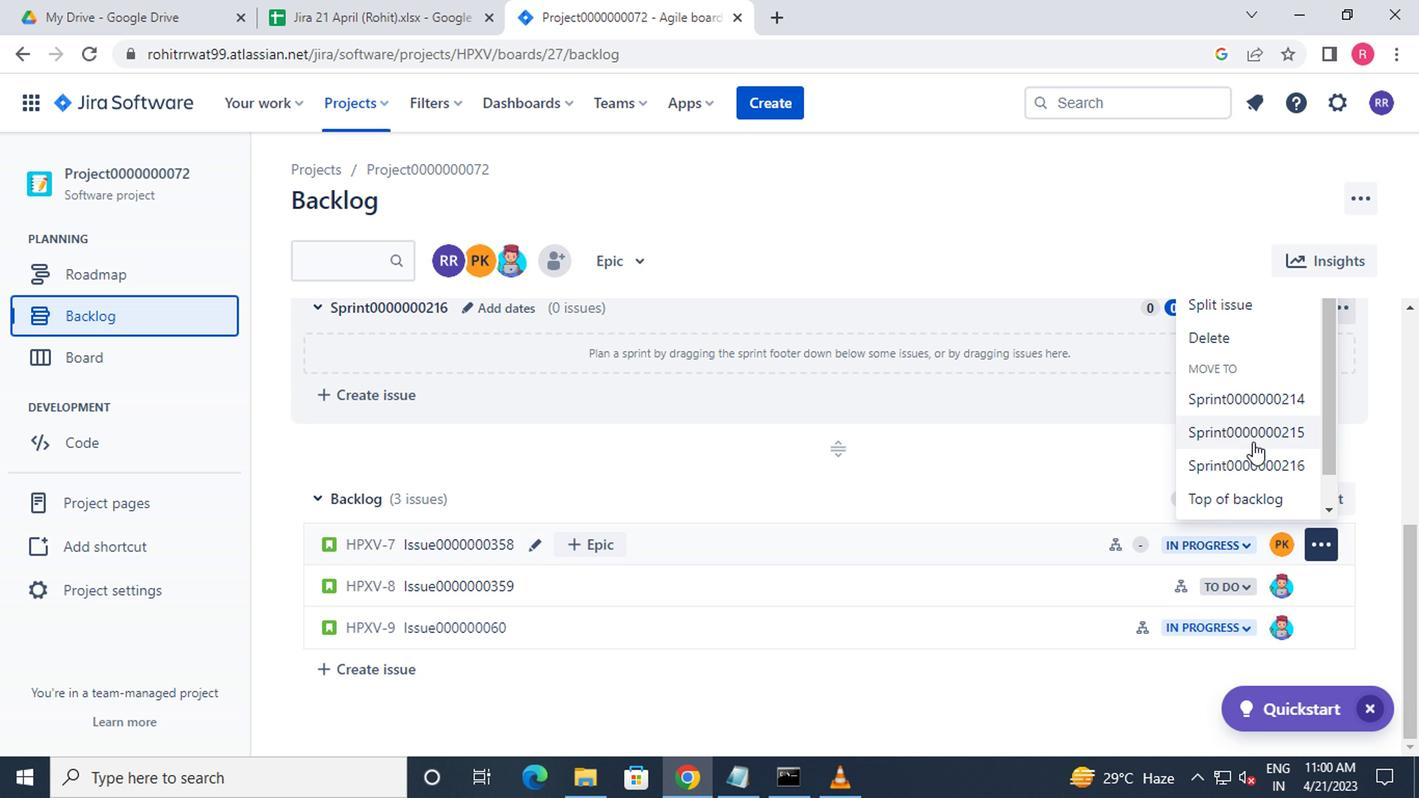 
Action: Mouse pressed left at (1252, 428)
Screenshot: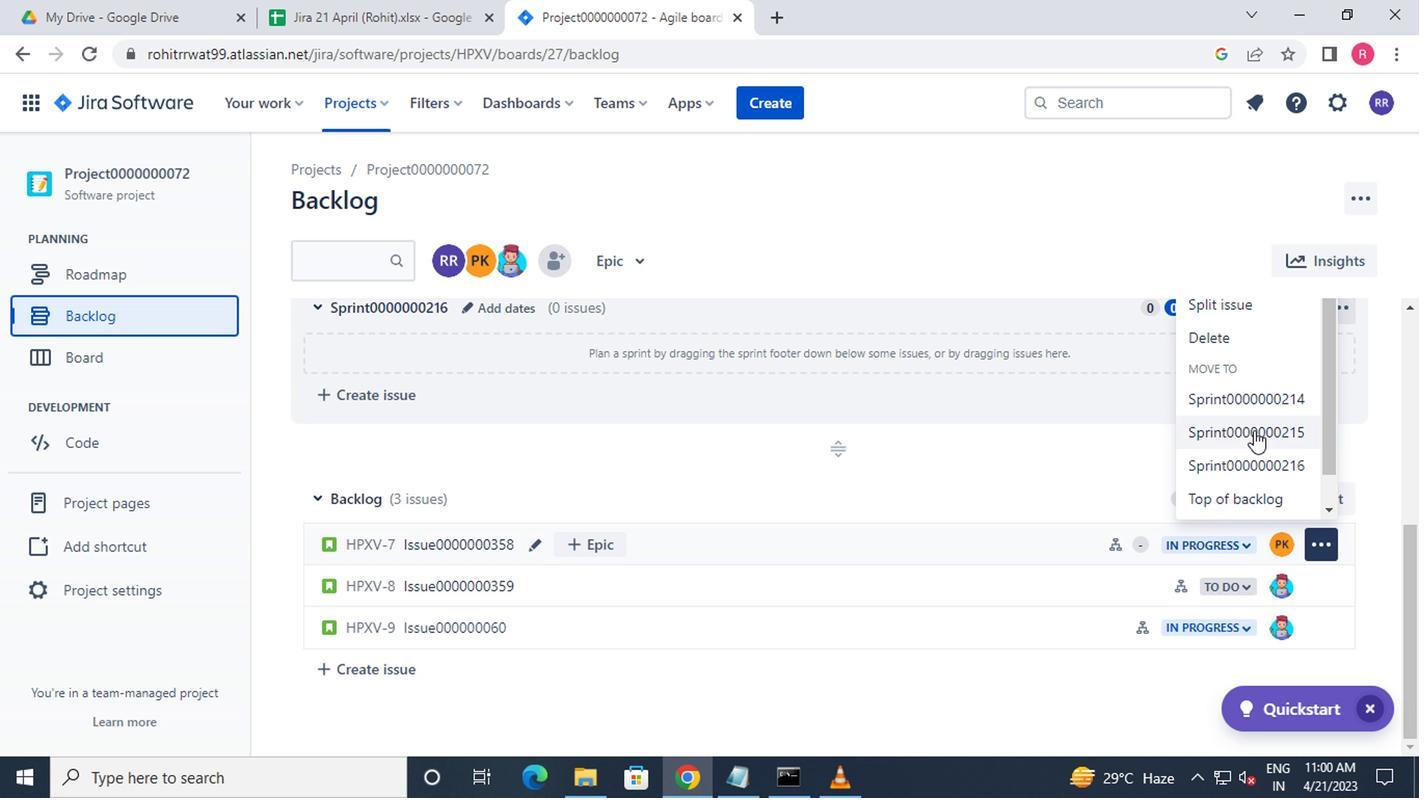 
Action: Mouse moved to (1328, 594)
Screenshot: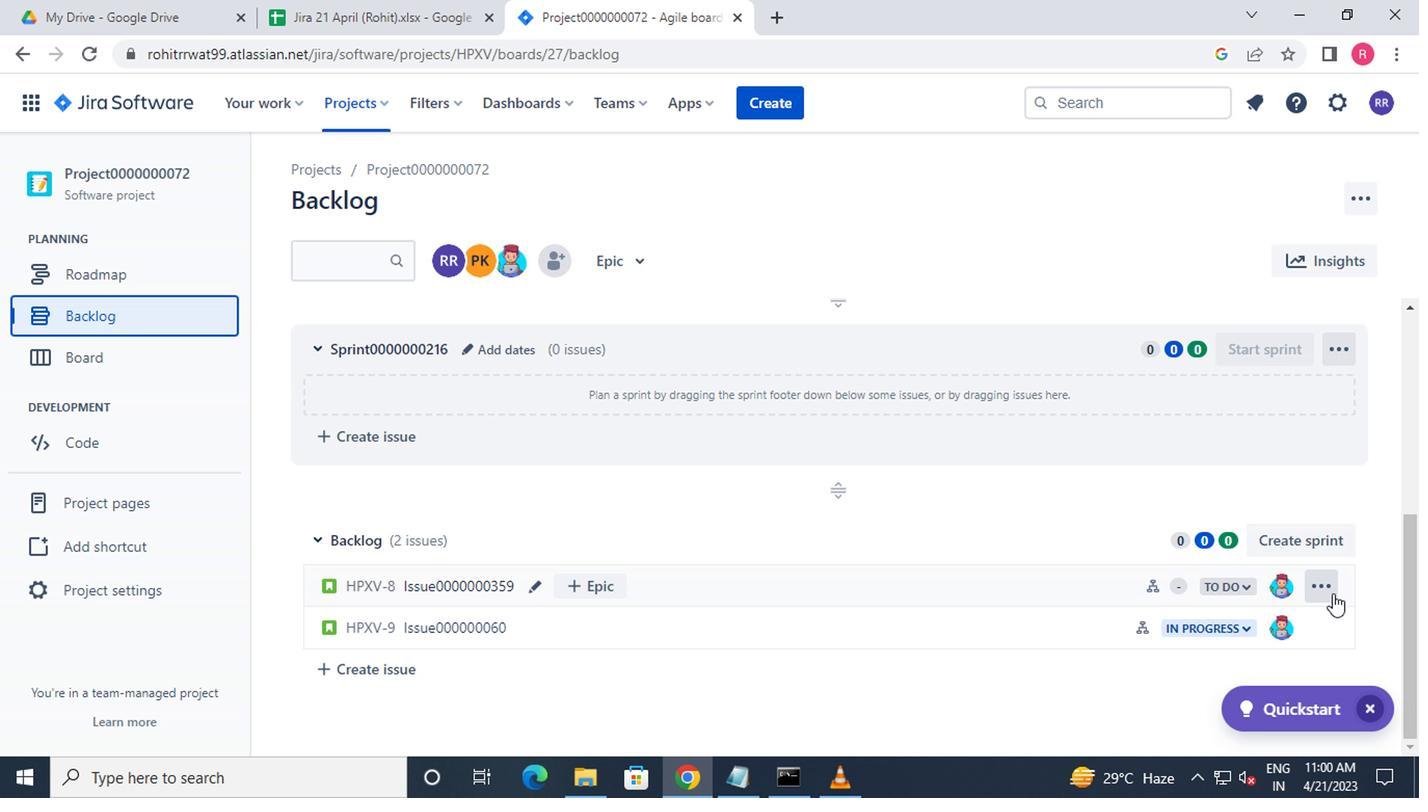 
Action: Mouse pressed left at (1328, 594)
Screenshot: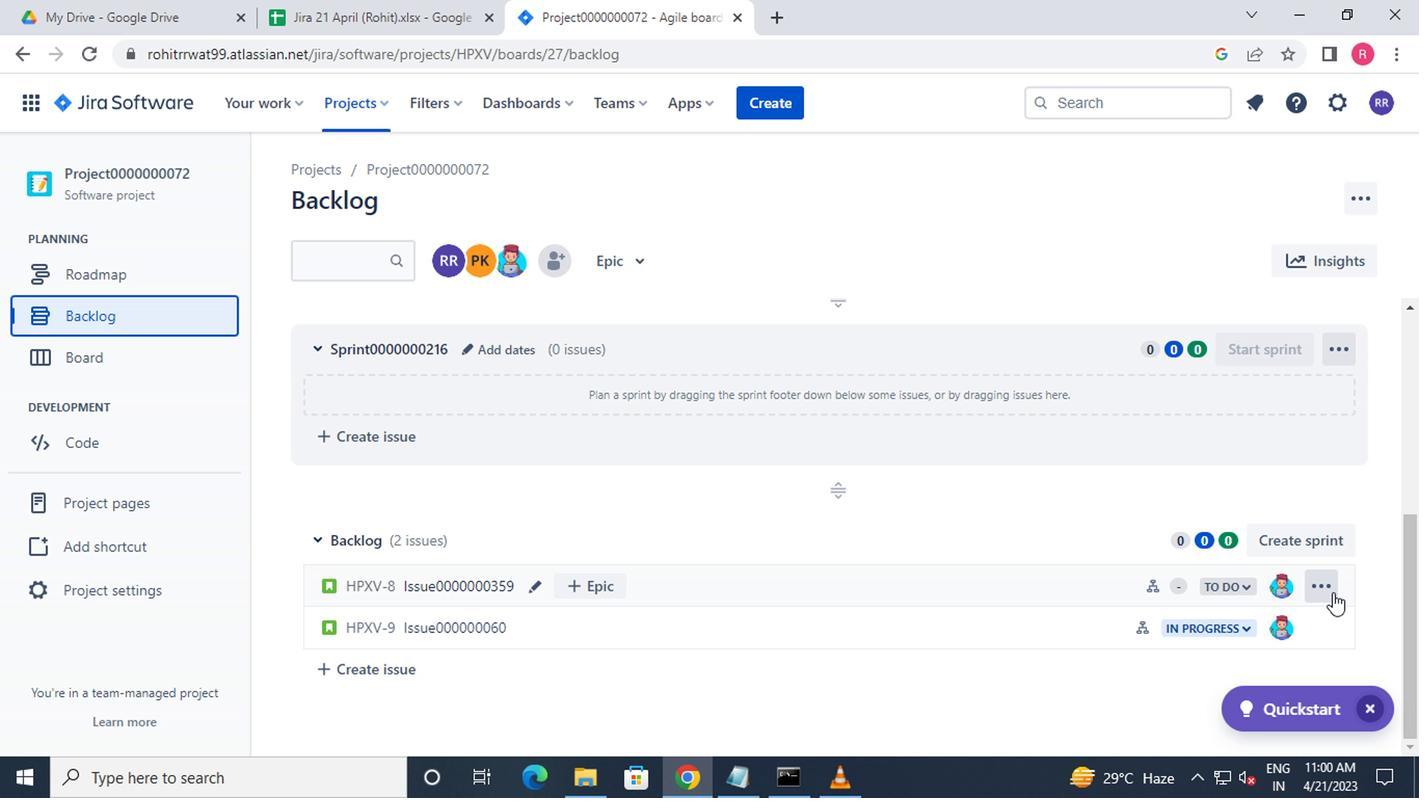 
Action: Mouse moved to (1291, 485)
Screenshot: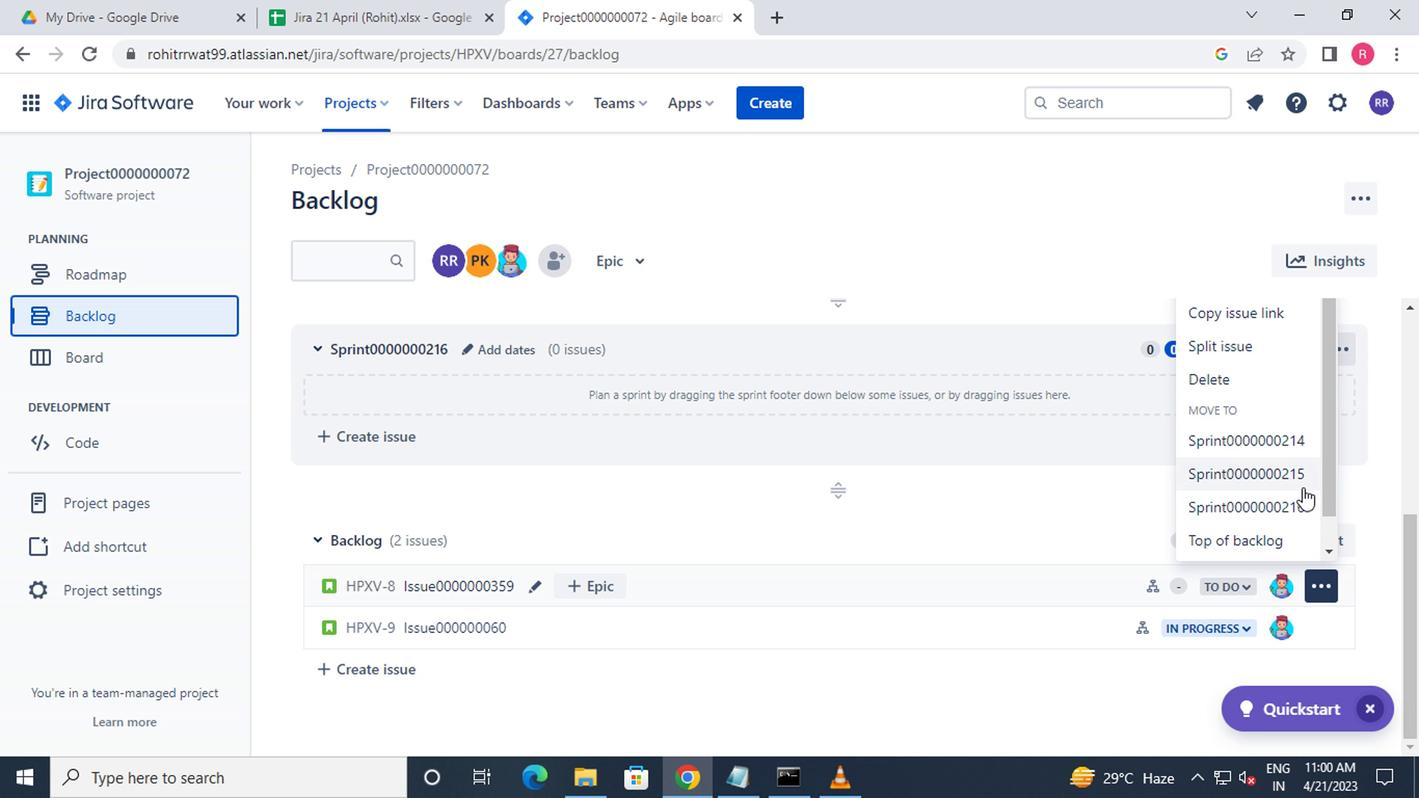 
Action: Mouse pressed left at (1291, 485)
Screenshot: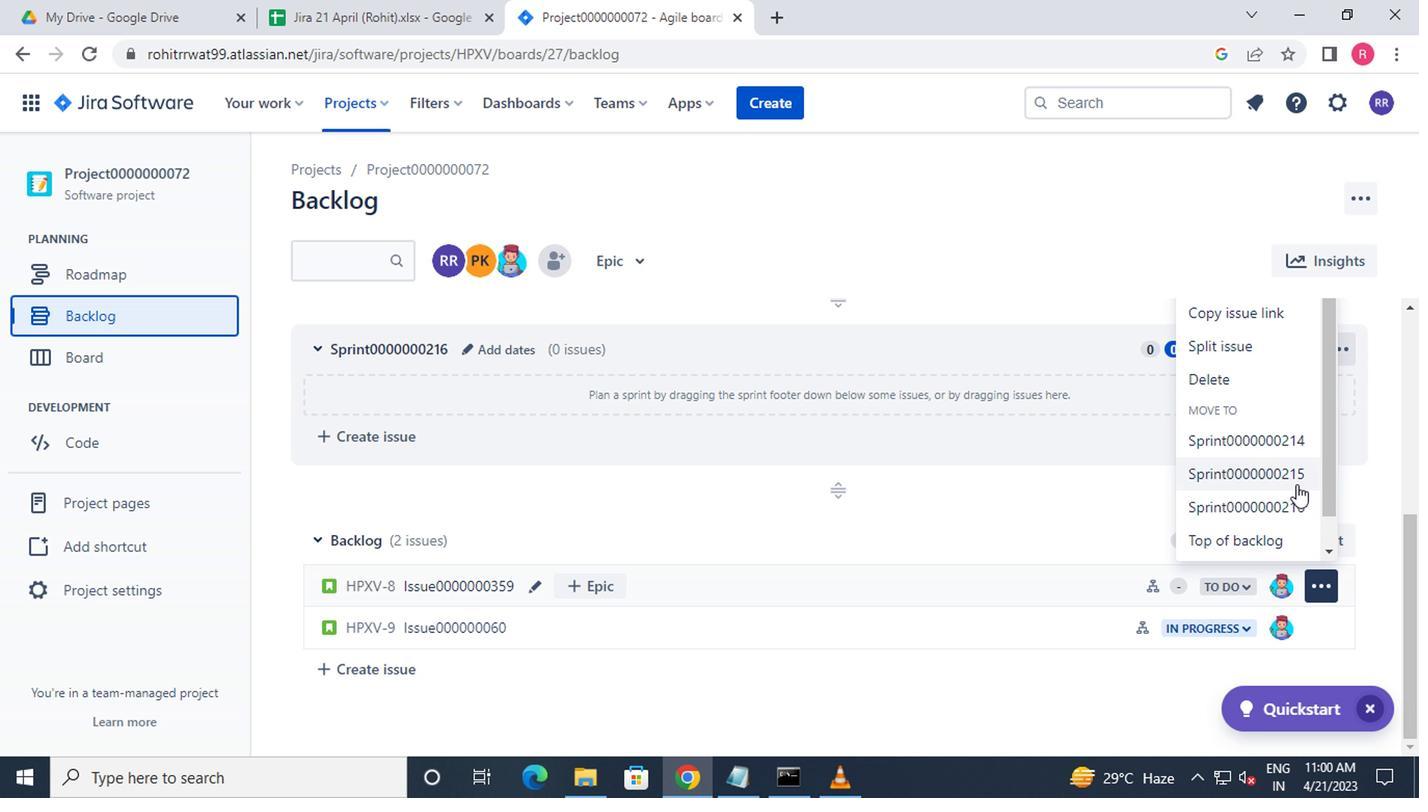 
Action: Mouse moved to (1324, 636)
Screenshot: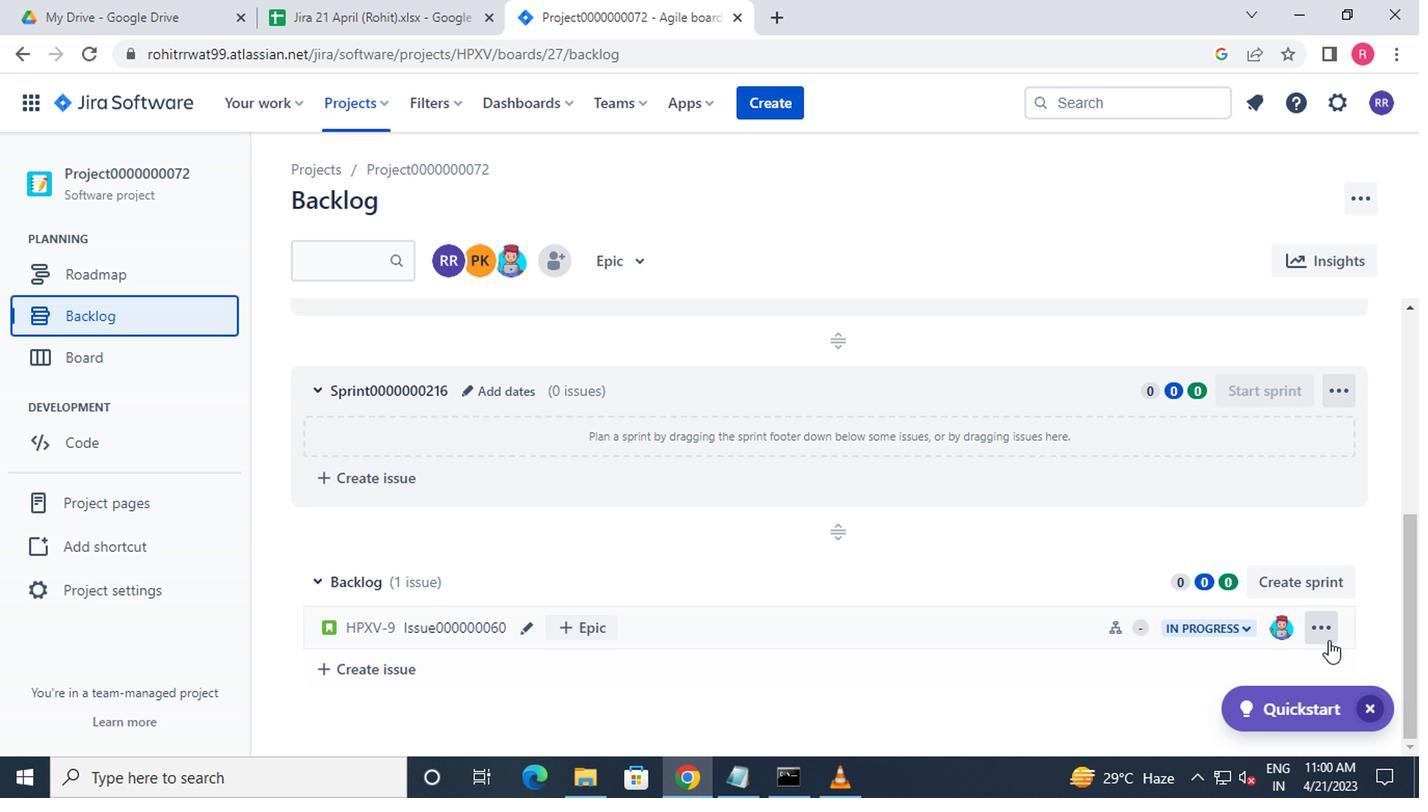 
Action: Mouse pressed left at (1324, 636)
Screenshot: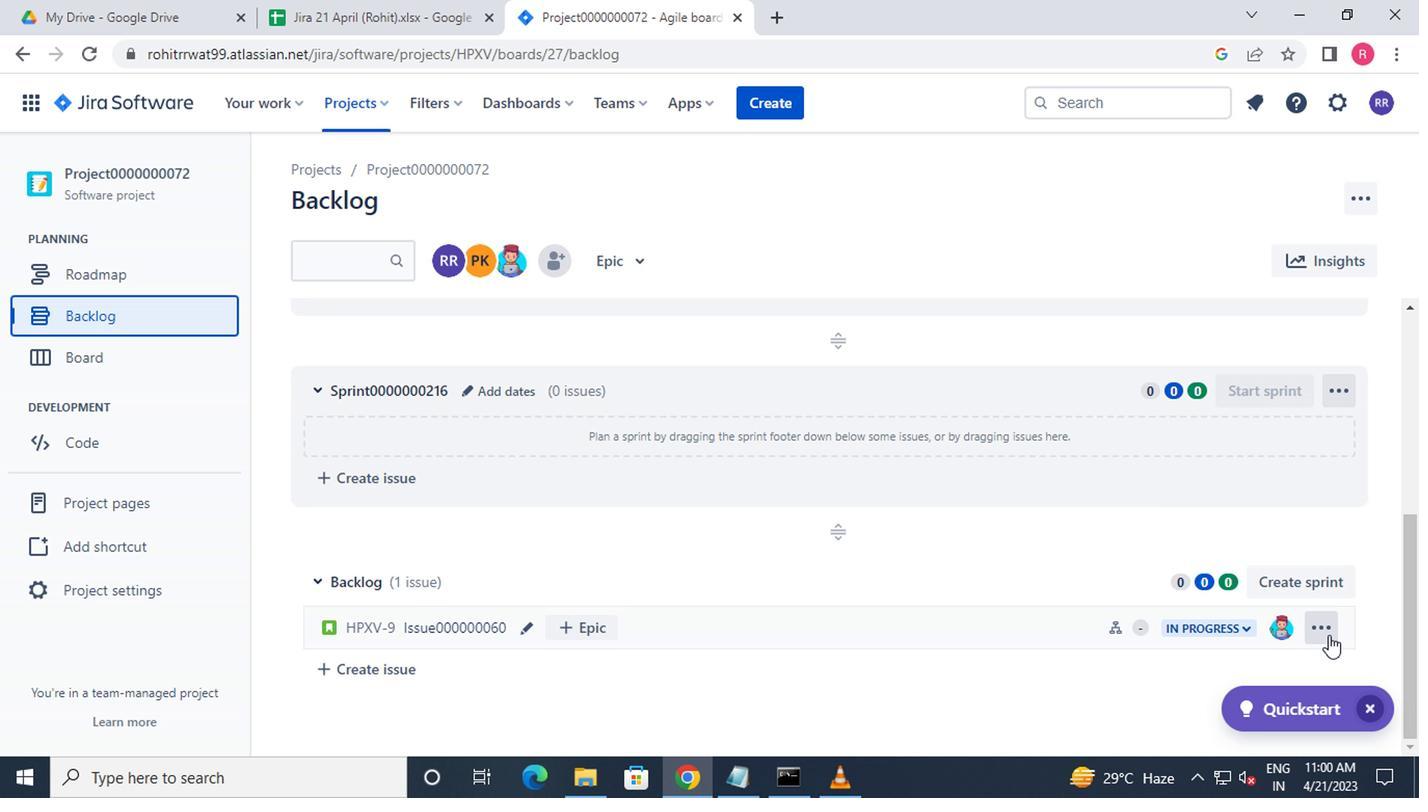 
Action: Mouse moved to (1281, 544)
Screenshot: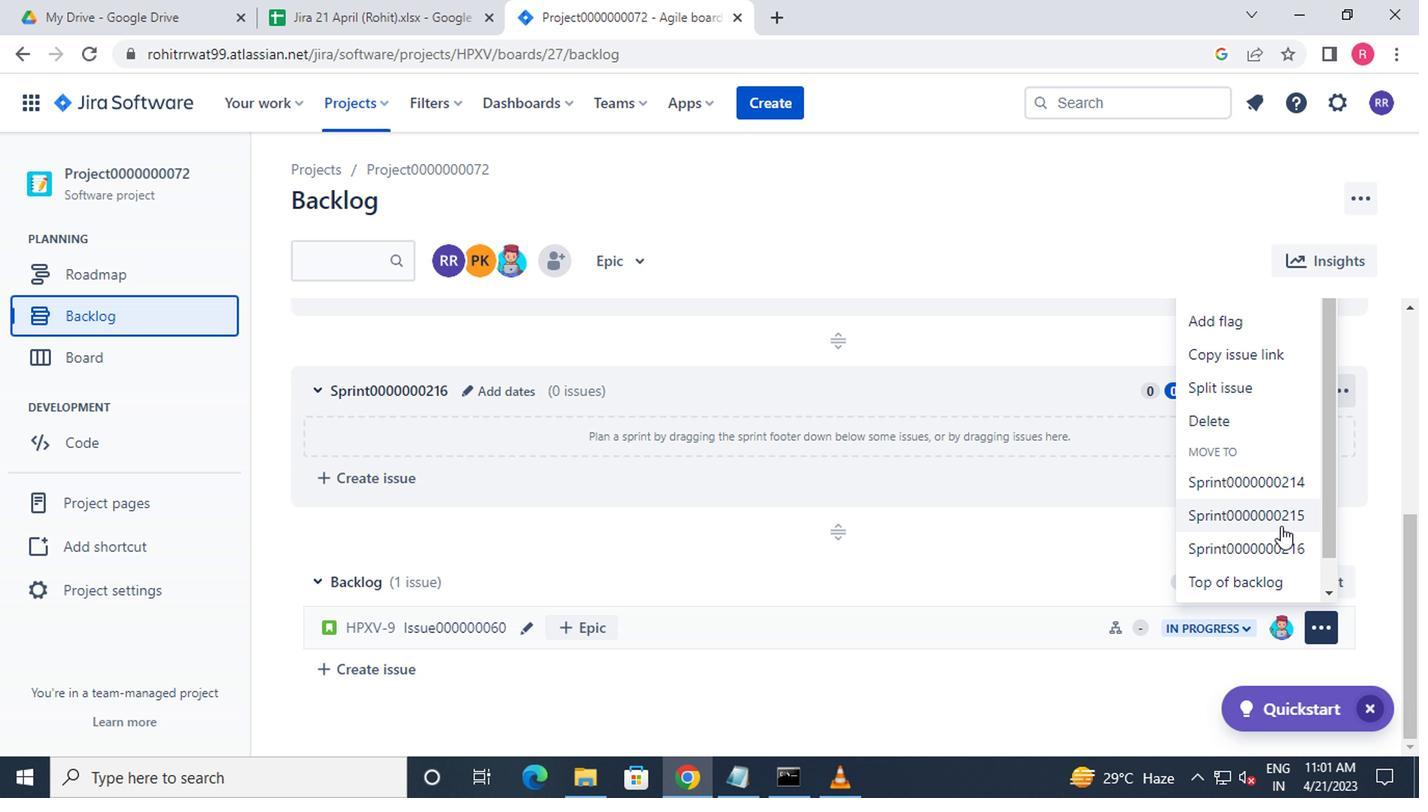 
Action: Mouse pressed left at (1281, 544)
Screenshot: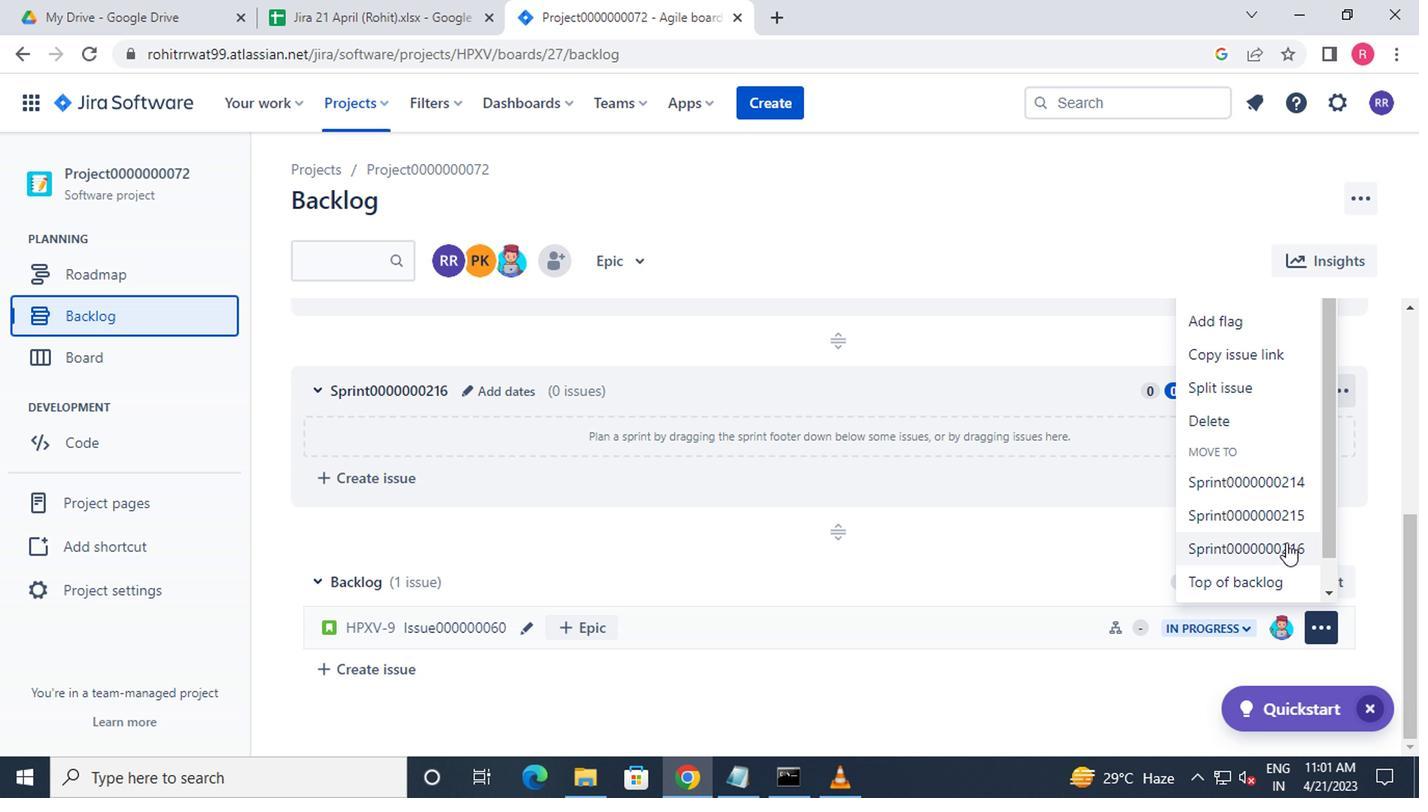 
Action: Mouse moved to (918, 2)
Screenshot: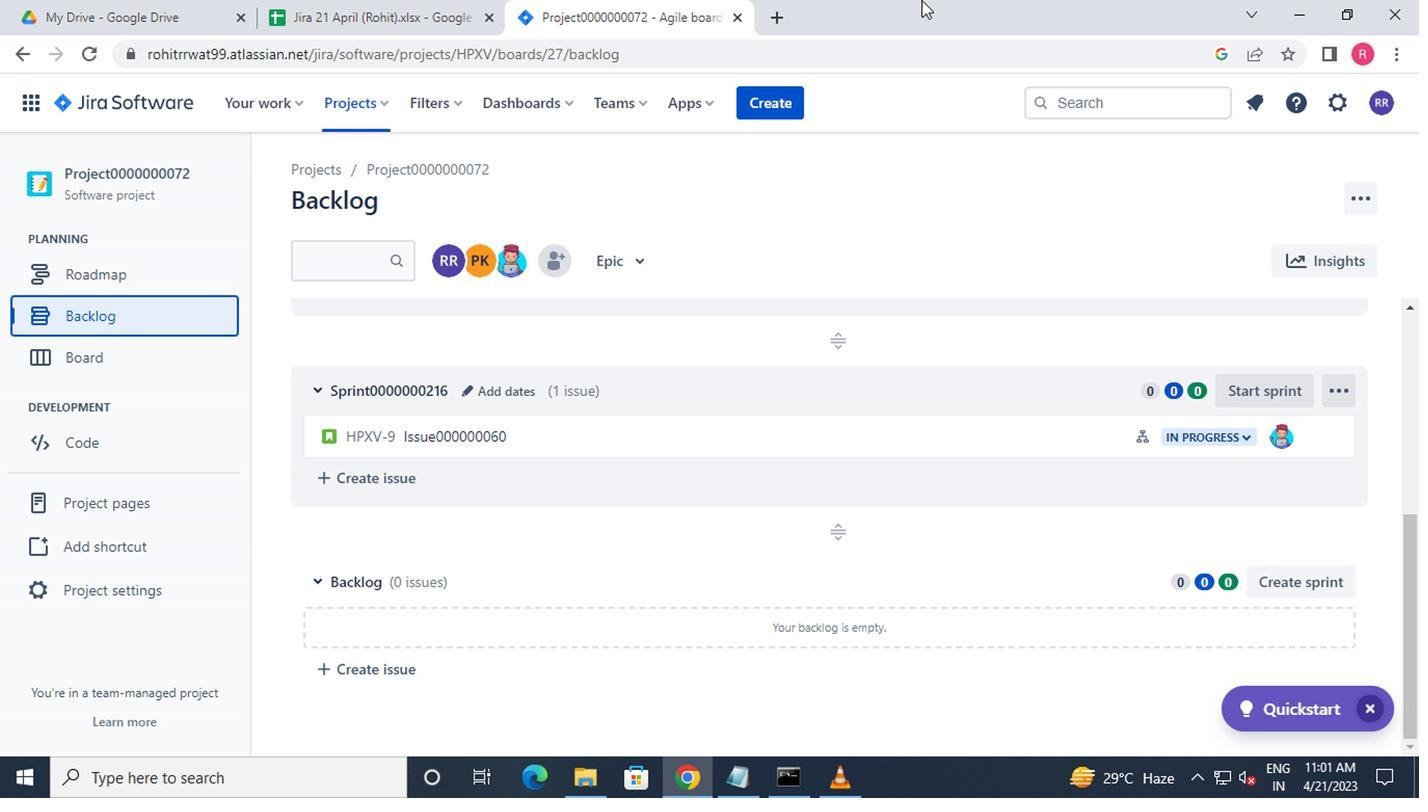 
